 Task: Find connections with filter location Pangkalpinang with filter topic #successwith filter profile language Potuguese with filter current company F5 with filter school Dhanalakshmi Srinivasan Engineering College with filter industry Photography with filter service category Print Design with filter keywords title Makeup Artist
Action: Mouse pressed left at (497, 120)
Screenshot: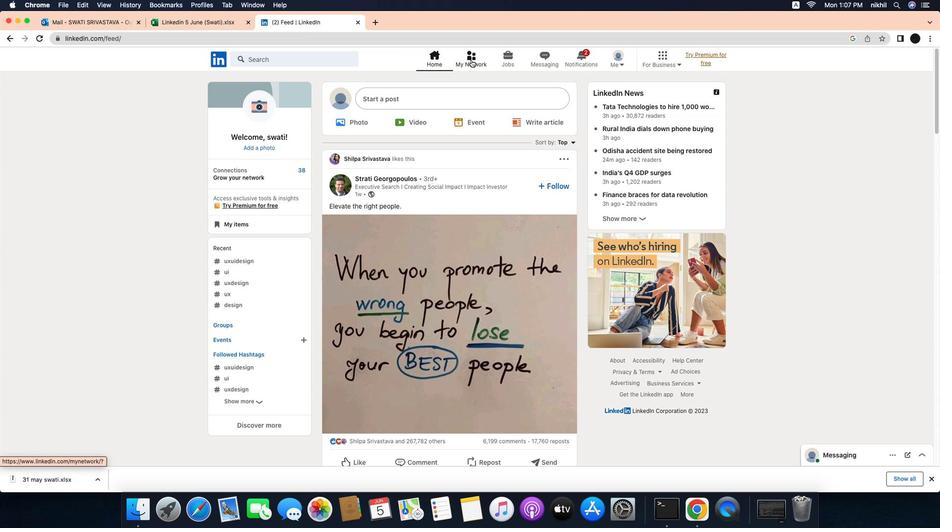 
Action: Mouse moved to (557, 125)
Screenshot: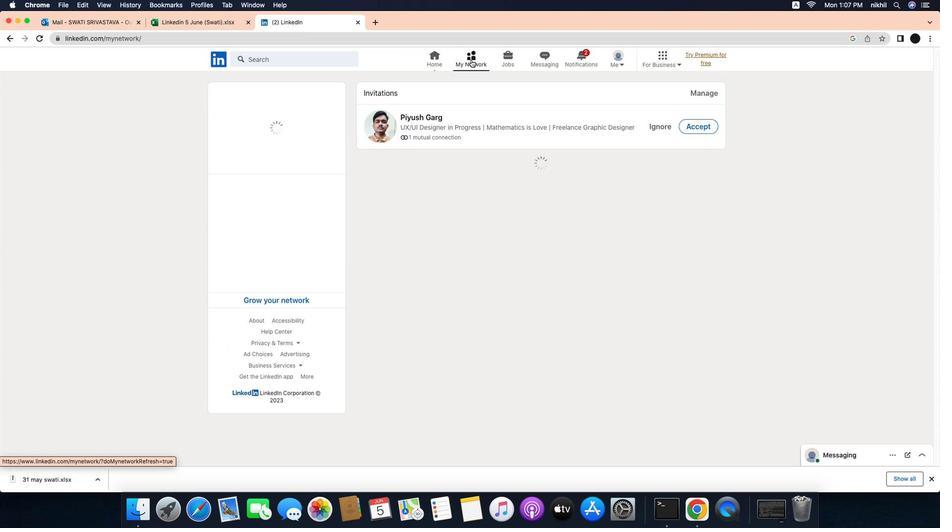 
Action: Mouse pressed left at (557, 125)
Screenshot: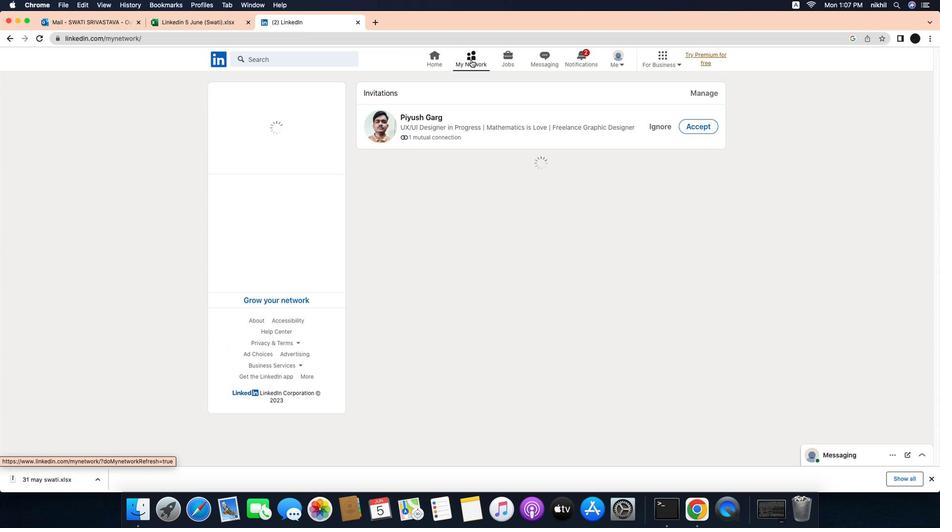 
Action: Mouse moved to (441, 162)
Screenshot: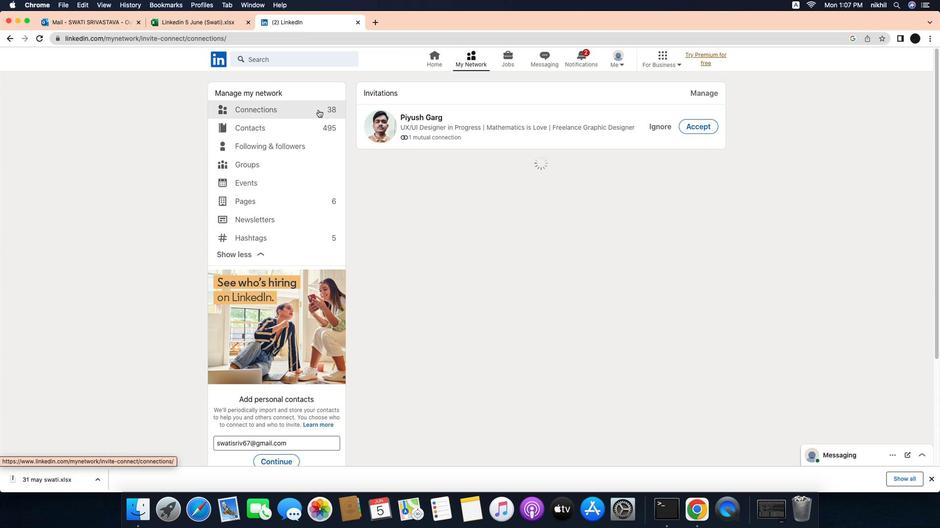 
Action: Mouse pressed left at (441, 162)
Screenshot: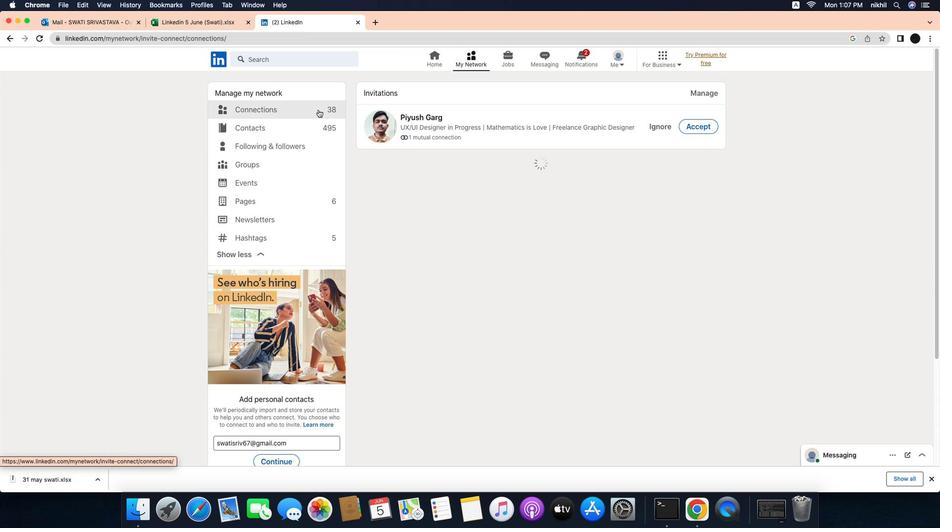 
Action: Mouse moved to (609, 165)
Screenshot: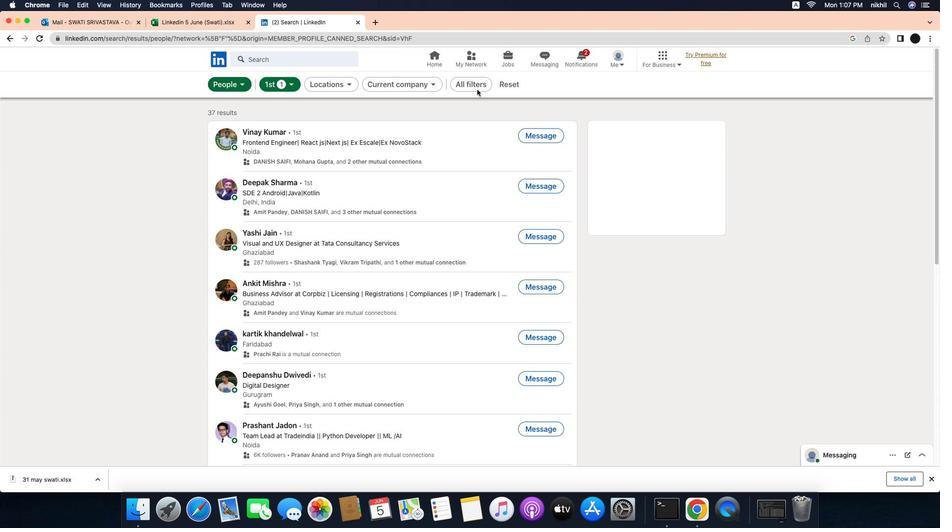 
Action: Mouse pressed left at (609, 165)
Screenshot: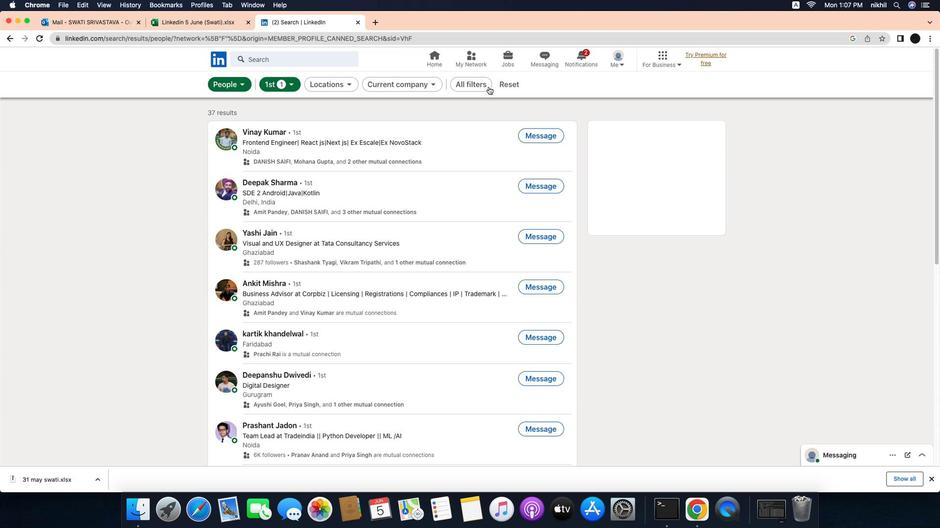 
Action: Mouse moved to (590, 142)
Screenshot: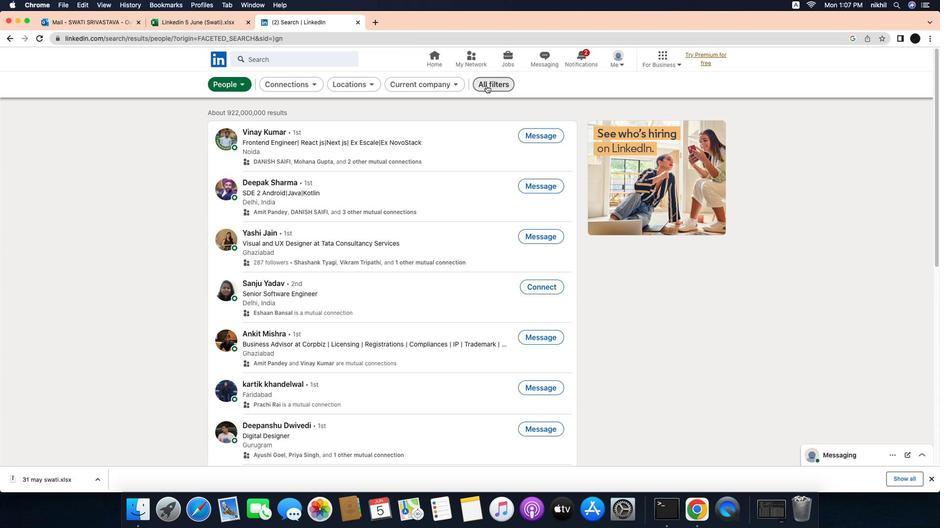 
Action: Mouse pressed left at (590, 142)
Screenshot: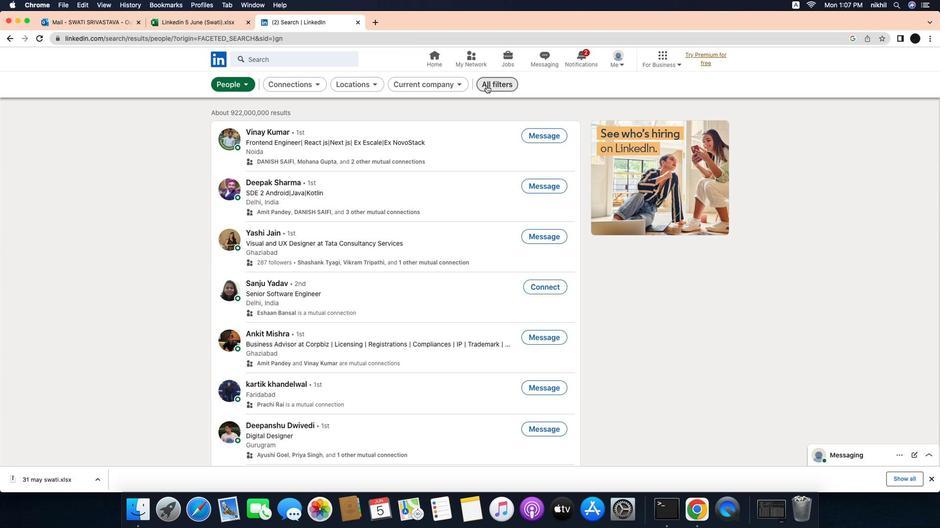 
Action: Mouse moved to (570, 143)
Screenshot: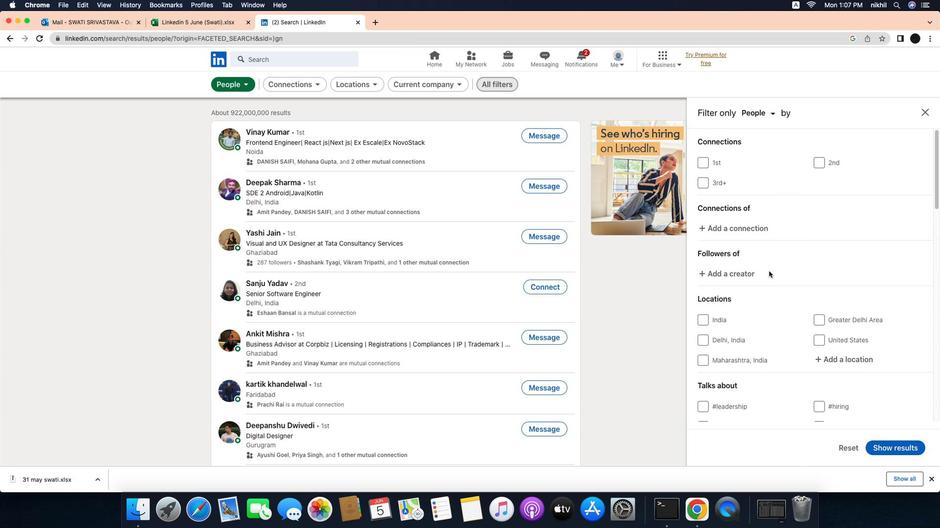 
Action: Mouse pressed left at (570, 143)
Screenshot: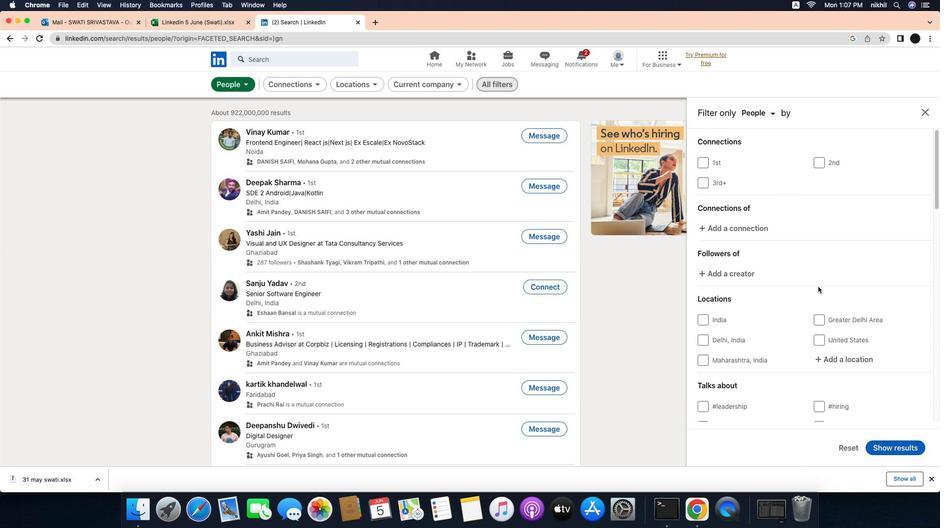 
Action: Mouse moved to (852, 301)
Screenshot: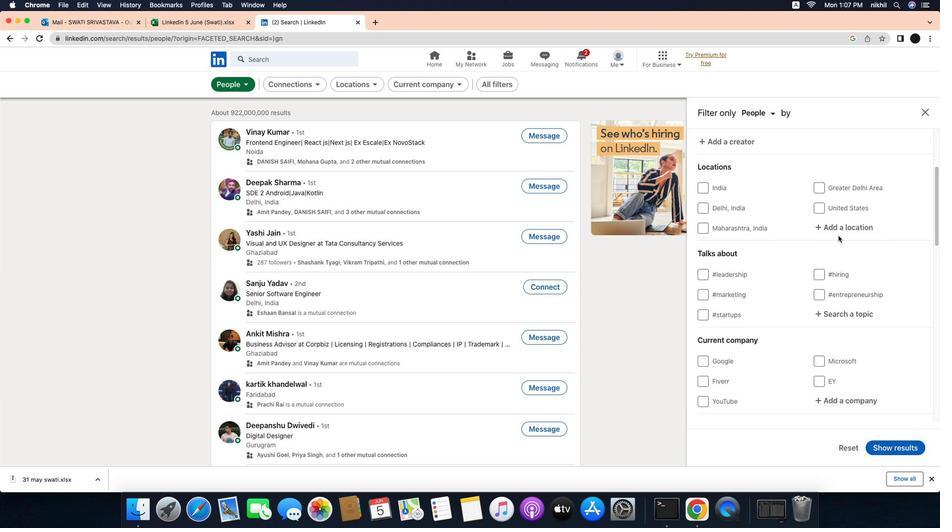 
Action: Mouse scrolled (852, 301) with delta (199, 79)
Screenshot: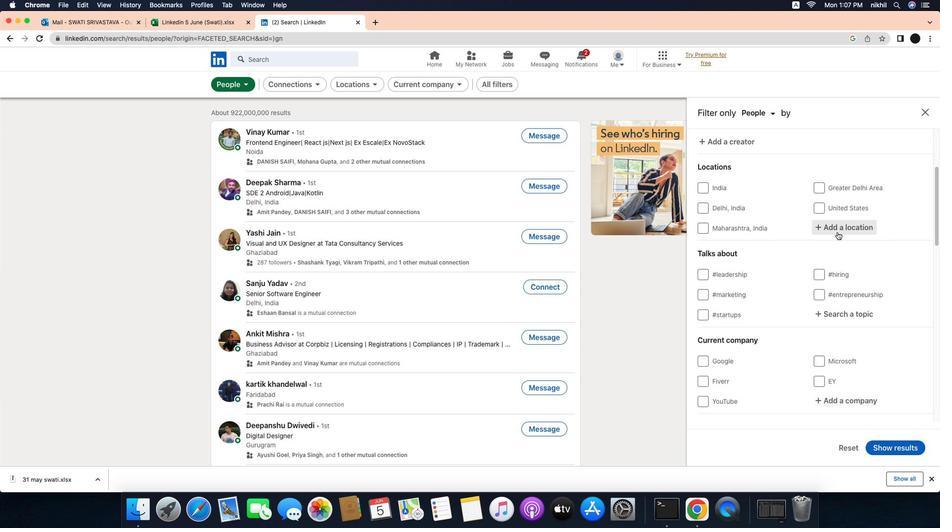 
Action: Mouse scrolled (852, 301) with delta (199, 79)
Screenshot: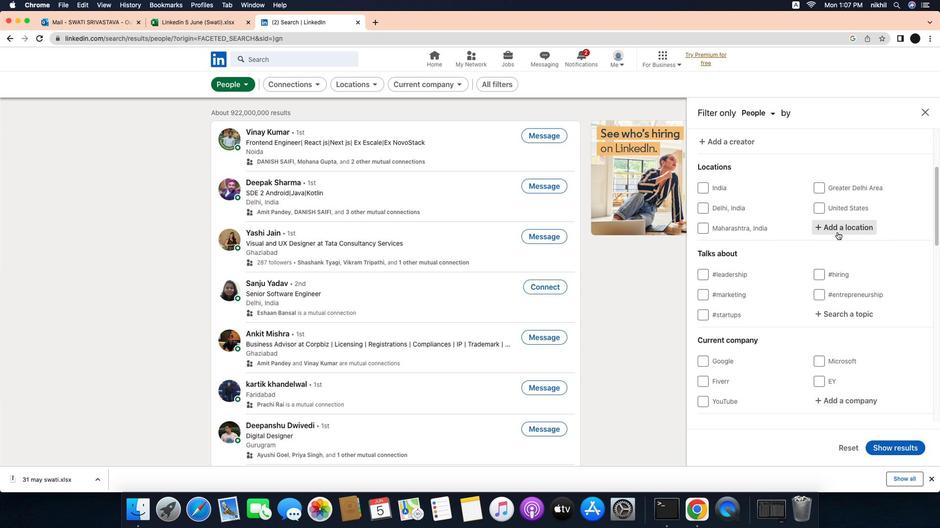 
Action: Mouse scrolled (852, 301) with delta (199, 78)
Screenshot: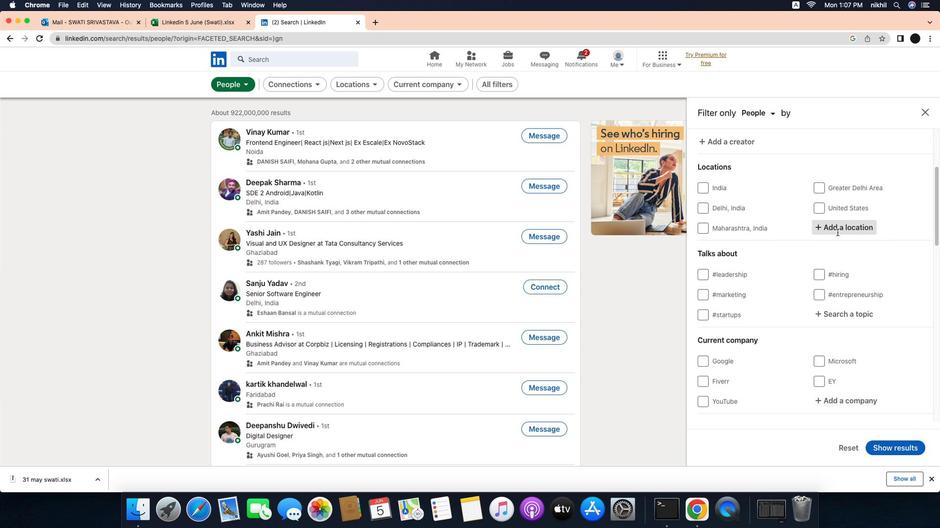 
Action: Mouse scrolled (852, 301) with delta (199, 78)
Screenshot: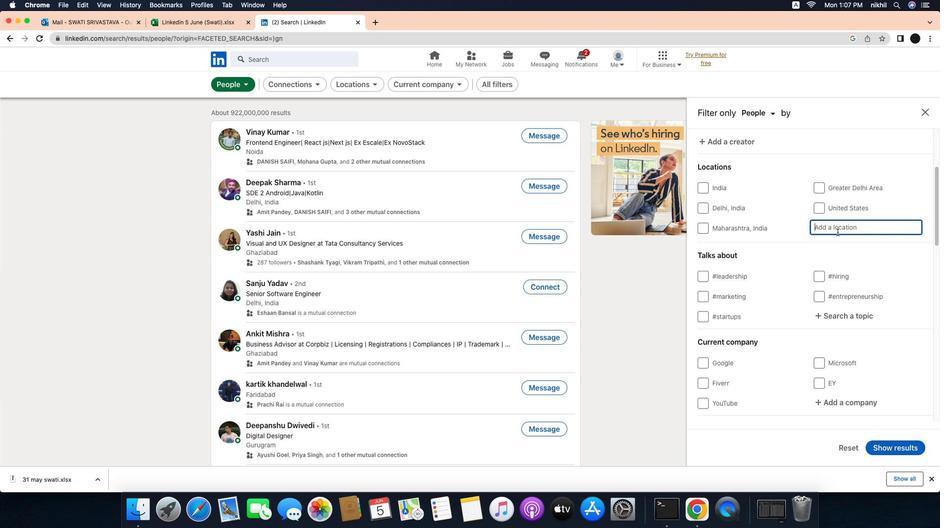 
Action: Mouse moved to (839, 254)
Screenshot: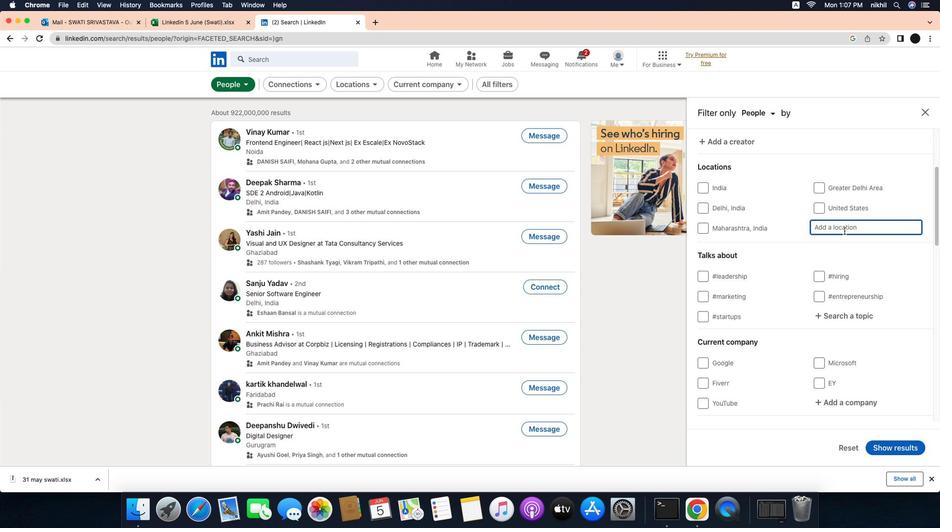 
Action: Mouse pressed left at (839, 254)
Screenshot: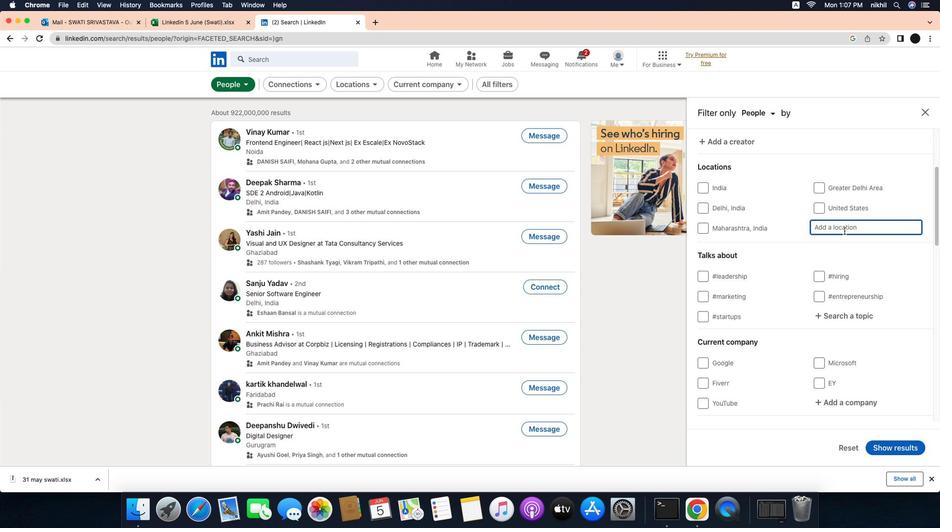 
Action: Mouse moved to (844, 252)
Screenshot: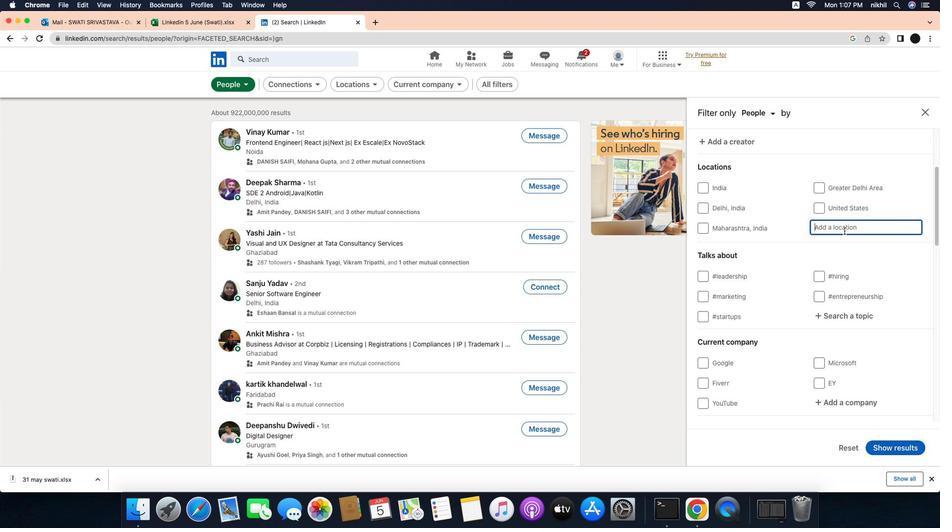 
Action: Mouse pressed left at (844, 252)
Screenshot: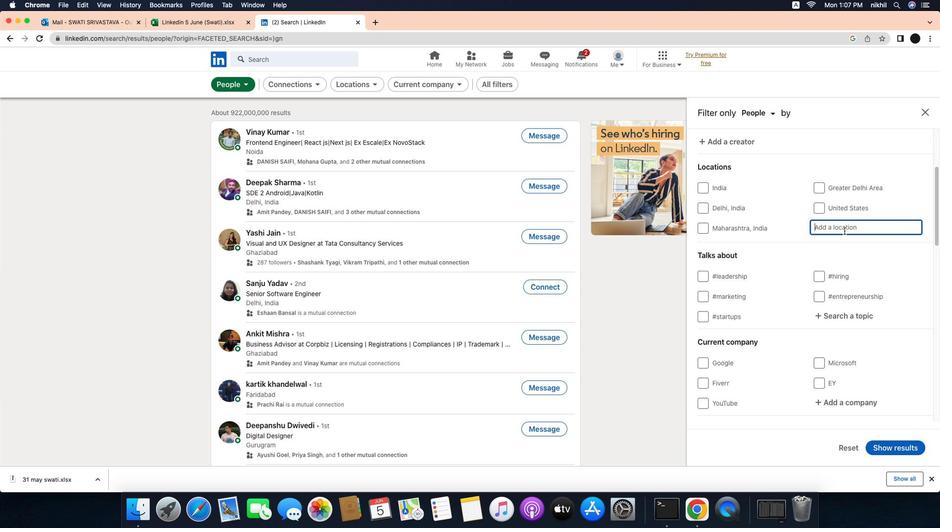 
Action: Key pressed Key.caps_lock'P'Key.caps_lock'a''n''g''k''a''l''p''i''n''a''n''g'Key.enter
Screenshot: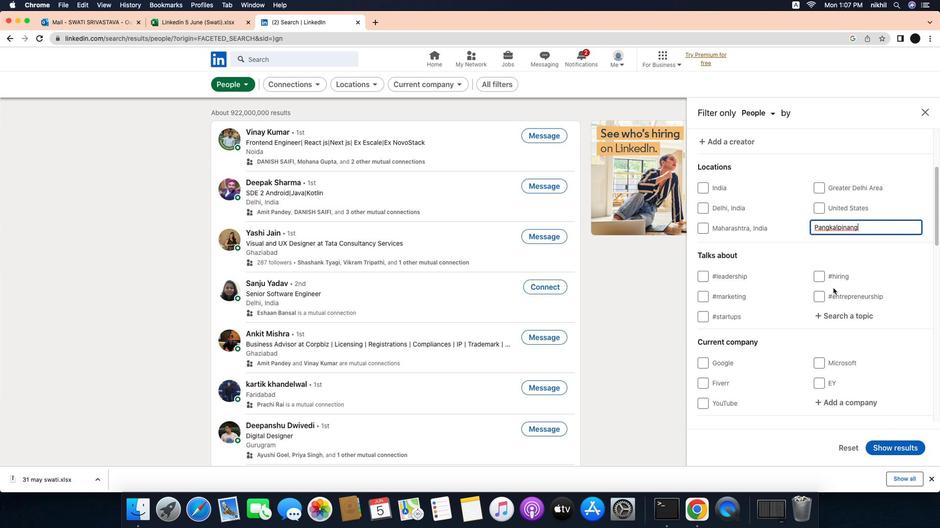 
Action: Mouse moved to (835, 296)
Screenshot: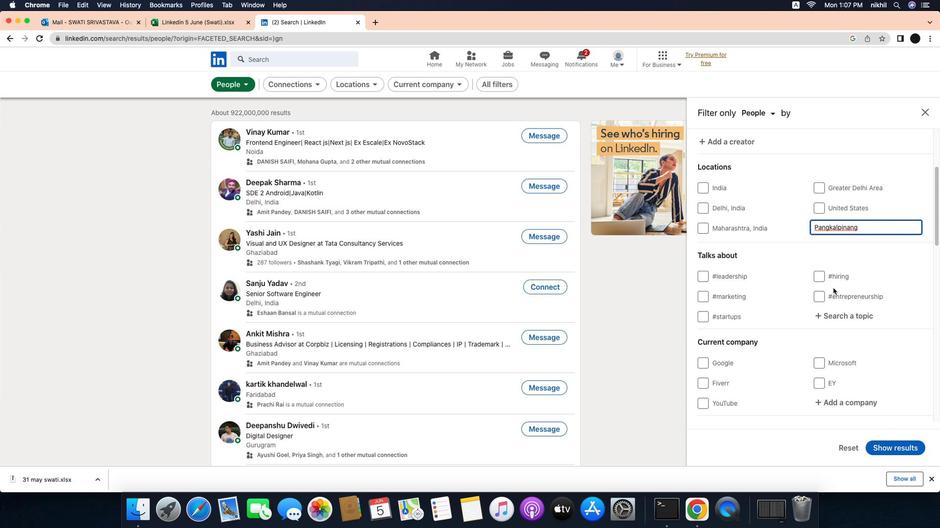 
Action: Mouse scrolled (835, 296) with delta (199, 79)
Screenshot: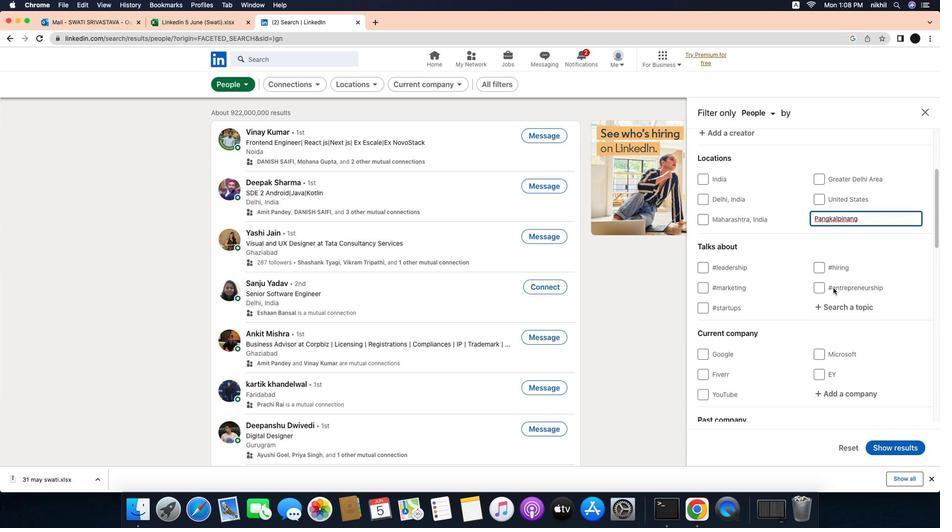 
Action: Mouse scrolled (835, 296) with delta (199, 79)
Screenshot: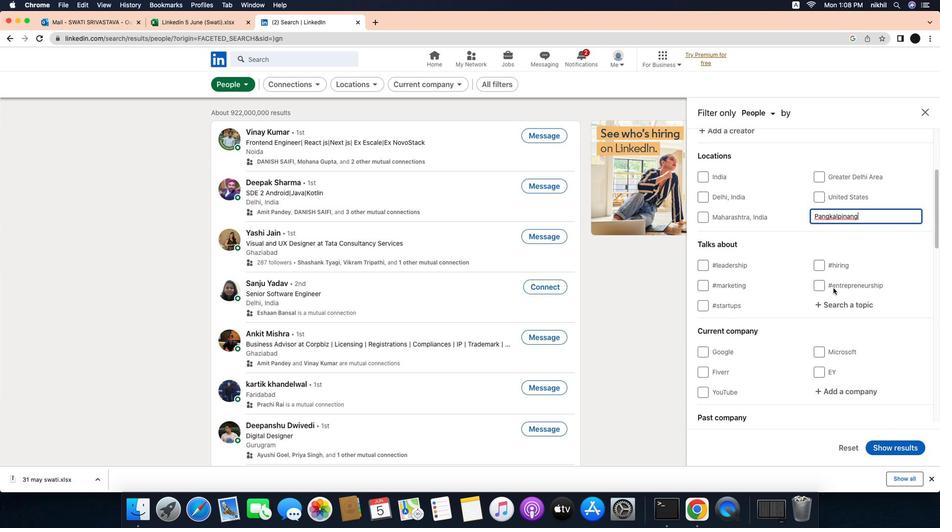 
Action: Mouse scrolled (835, 296) with delta (199, 79)
Screenshot: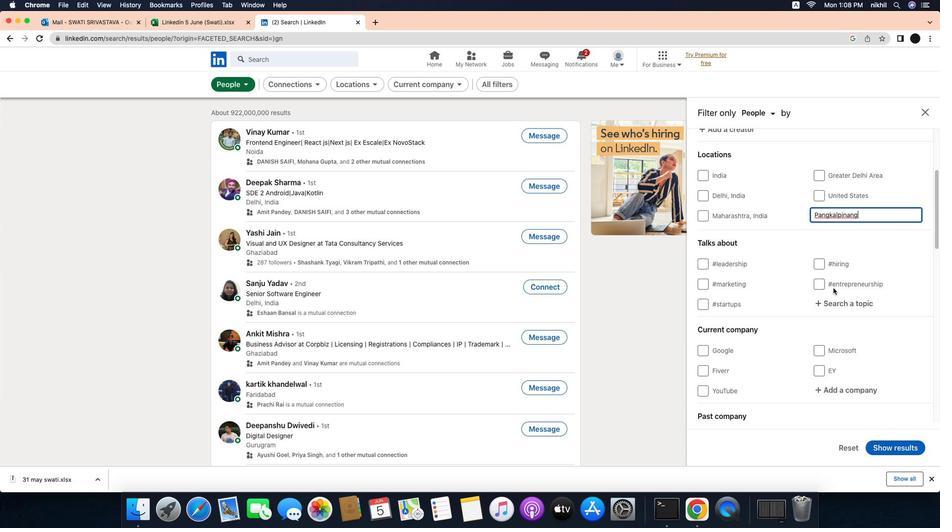 
Action: Mouse scrolled (835, 296) with delta (199, 79)
Screenshot: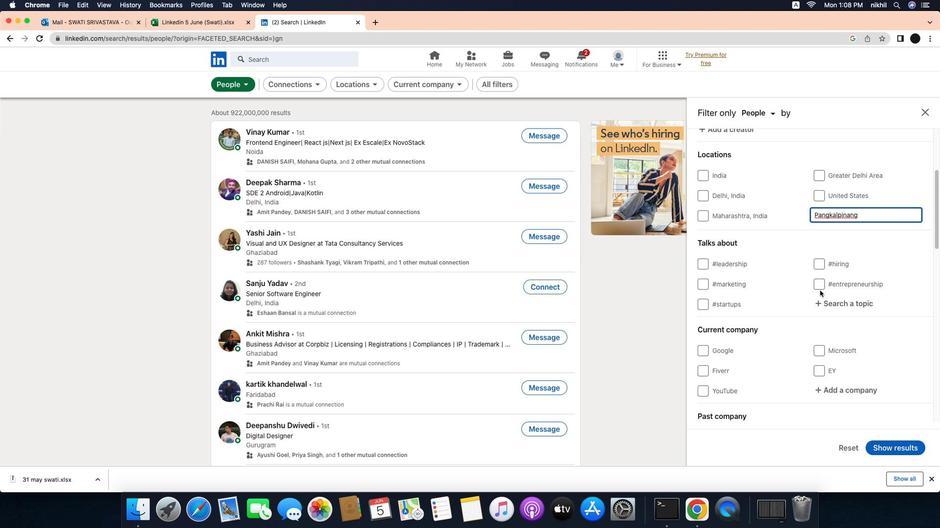
Action: Mouse scrolled (835, 296) with delta (199, 79)
Screenshot: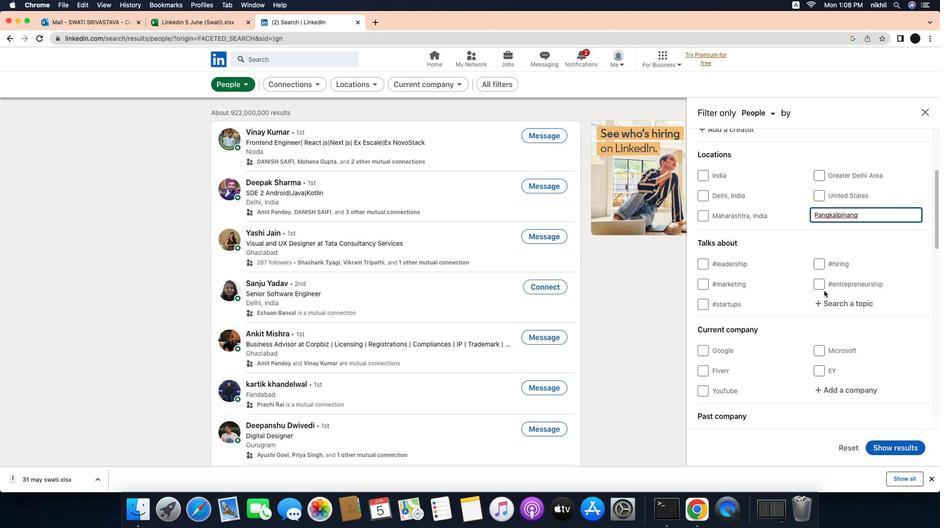 
Action: Mouse scrolled (835, 296) with delta (199, 79)
Screenshot: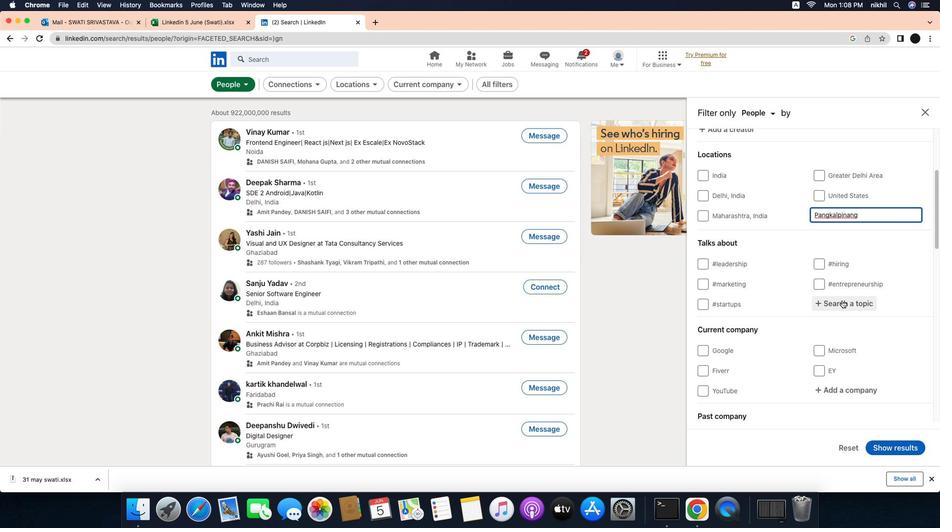 
Action: Mouse moved to (843, 307)
Screenshot: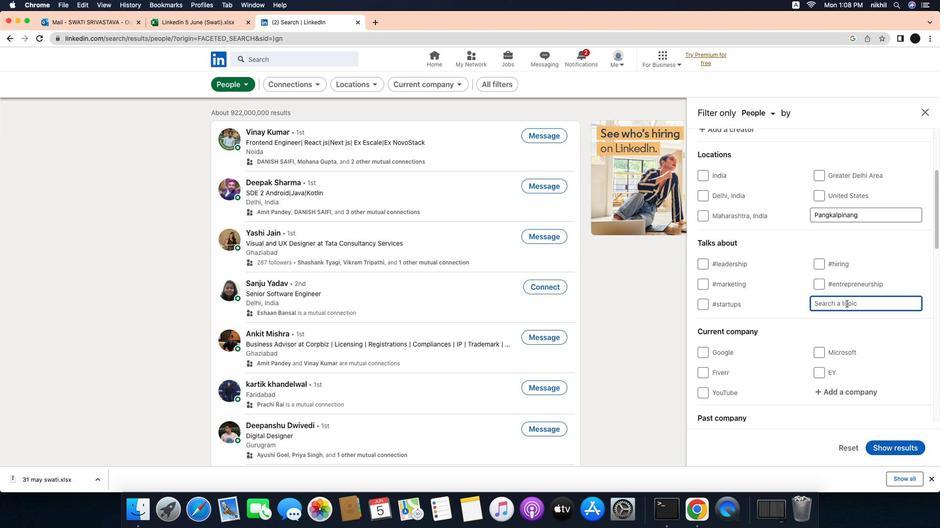 
Action: Mouse pressed left at (843, 307)
Screenshot: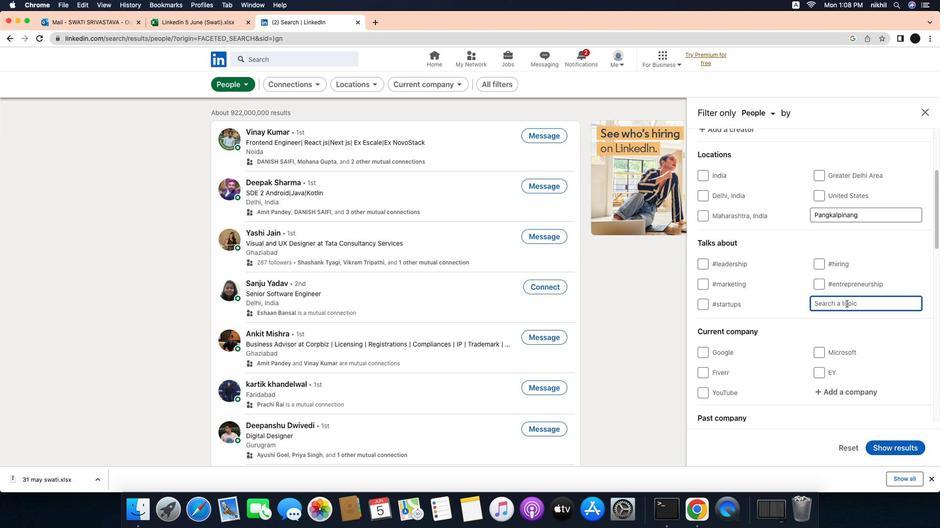 
Action: Mouse moved to (846, 307)
Screenshot: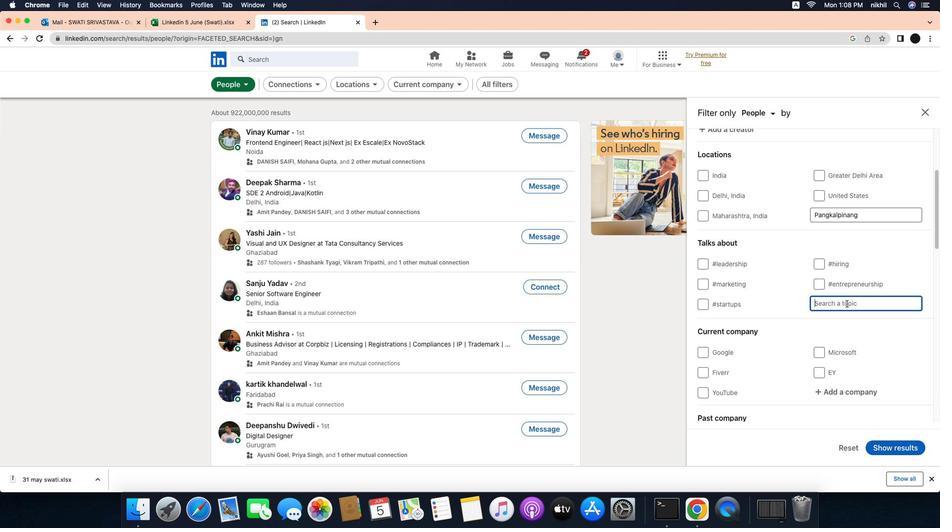 
Action: Key pressed 's''u''c''c''e''s''s'
Screenshot: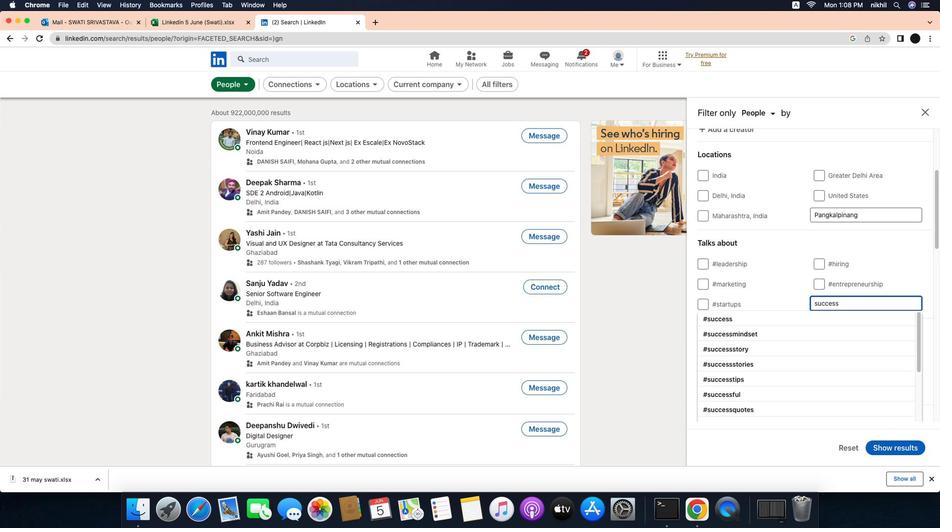 
Action: Mouse moved to (831, 319)
Screenshot: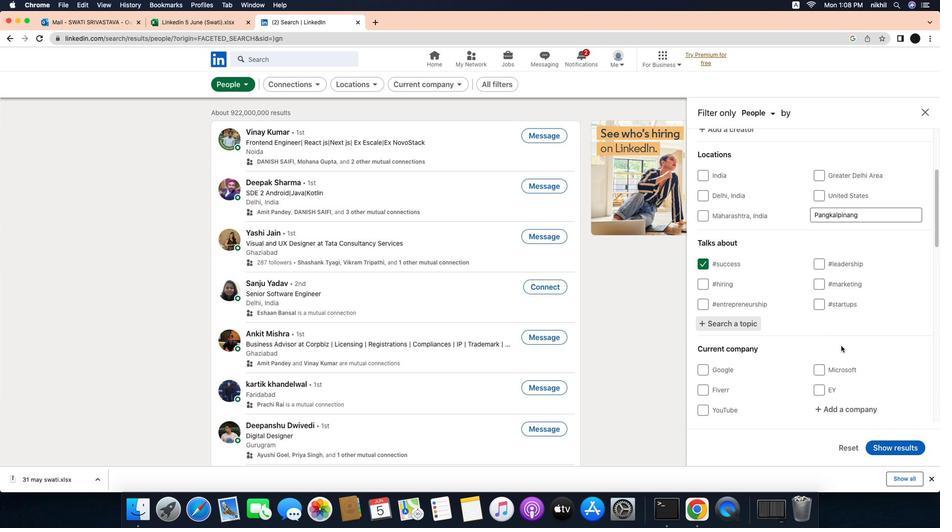 
Action: Mouse pressed left at (831, 319)
Screenshot: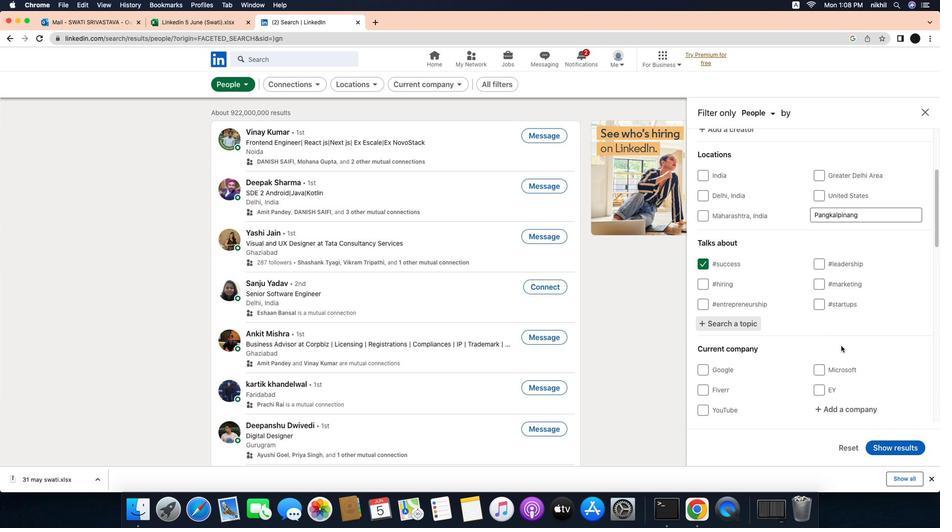 
Action: Mouse moved to (842, 338)
Screenshot: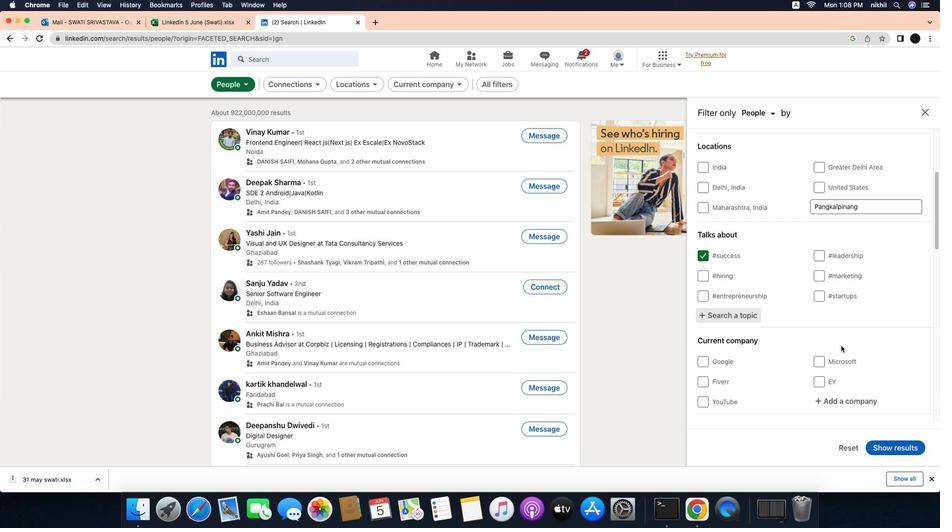 
Action: Mouse scrolled (842, 338) with delta (199, 79)
Screenshot: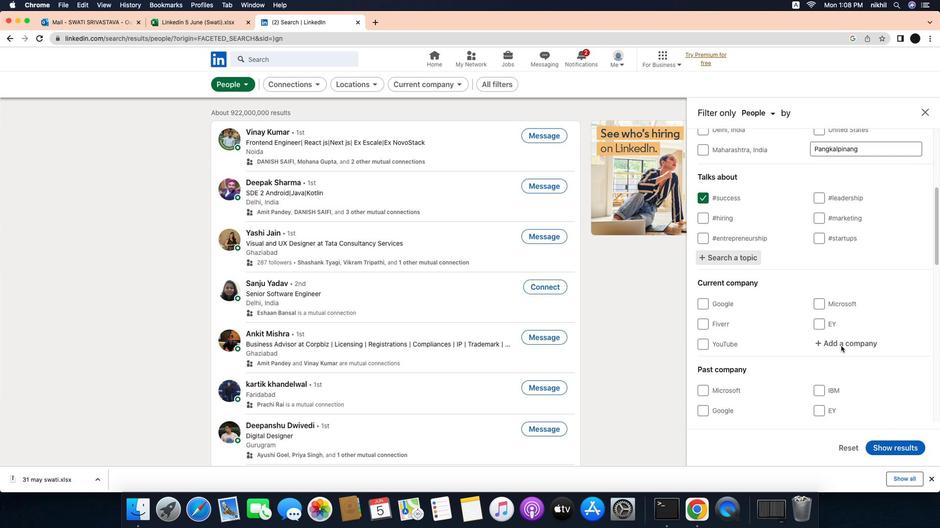 
Action: Mouse scrolled (842, 338) with delta (199, 79)
Screenshot: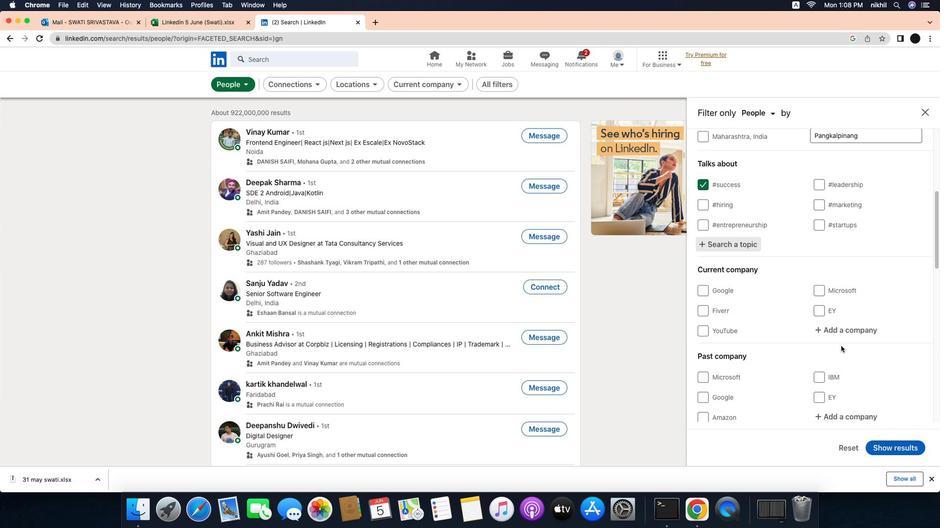 
Action: Mouse scrolled (842, 338) with delta (199, 79)
Screenshot: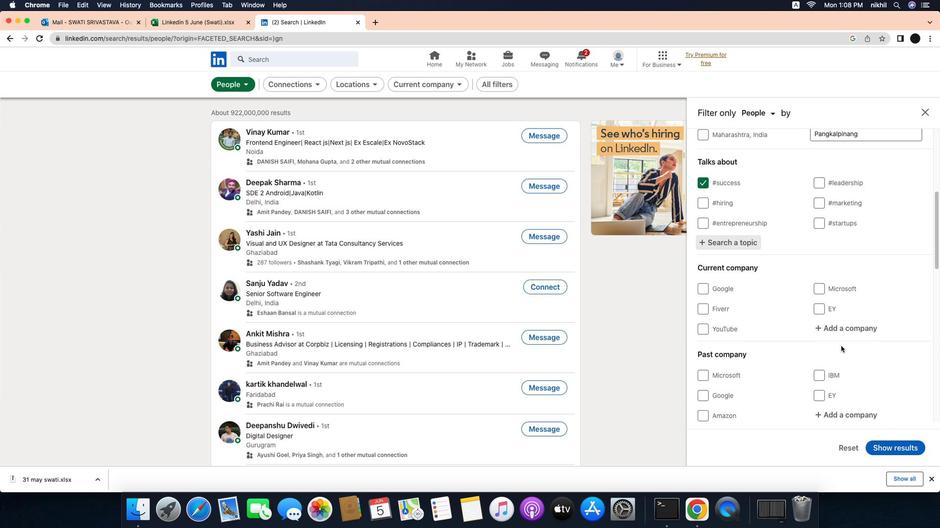 
Action: Mouse scrolled (842, 338) with delta (199, 79)
Screenshot: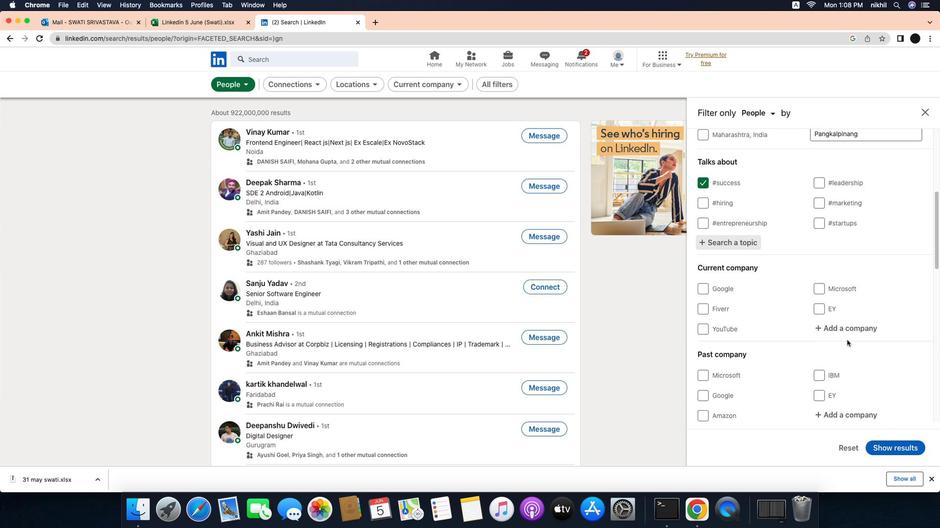 
Action: Mouse scrolled (842, 338) with delta (199, 79)
Screenshot: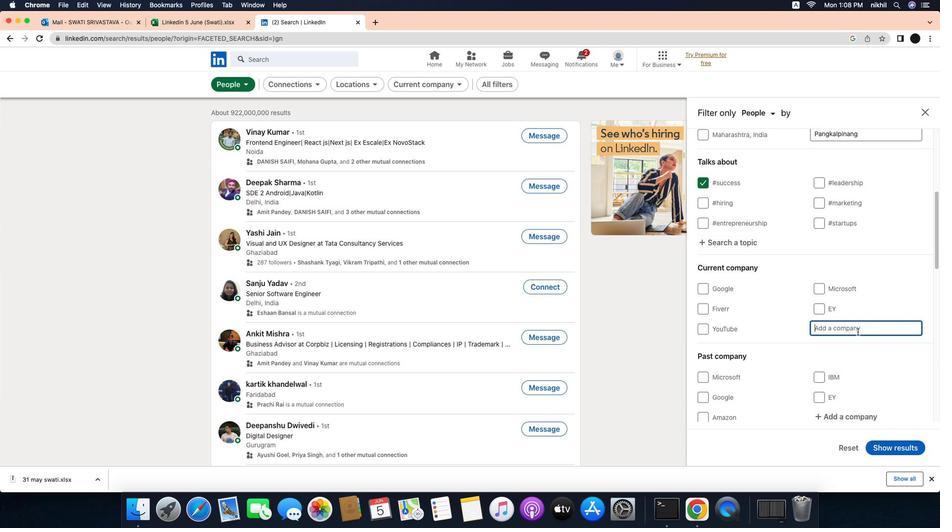 
Action: Mouse scrolled (842, 338) with delta (199, 79)
Screenshot: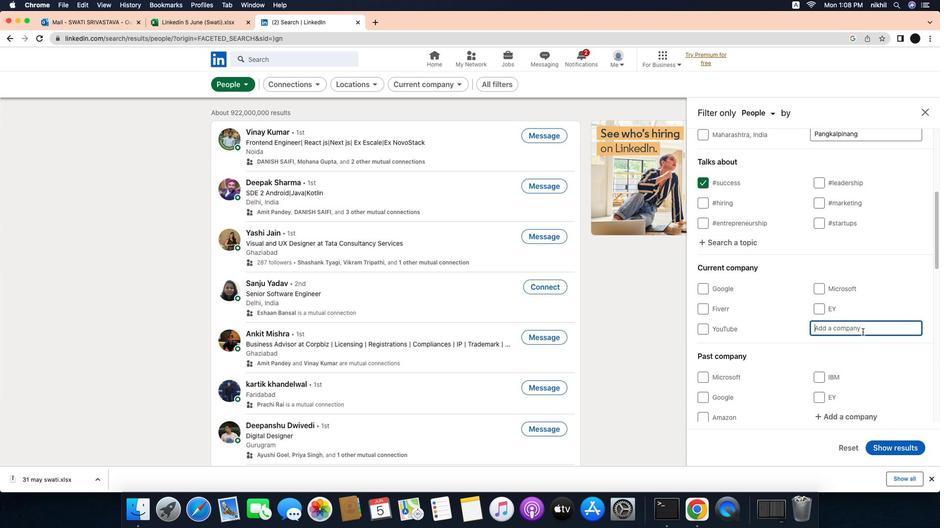 
Action: Mouse scrolled (842, 338) with delta (199, 79)
Screenshot: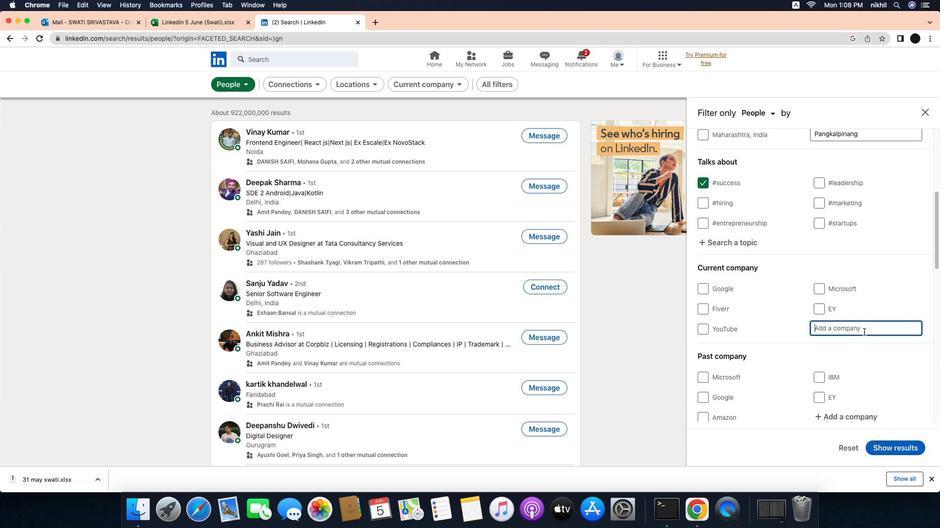 
Action: Mouse moved to (850, 328)
Screenshot: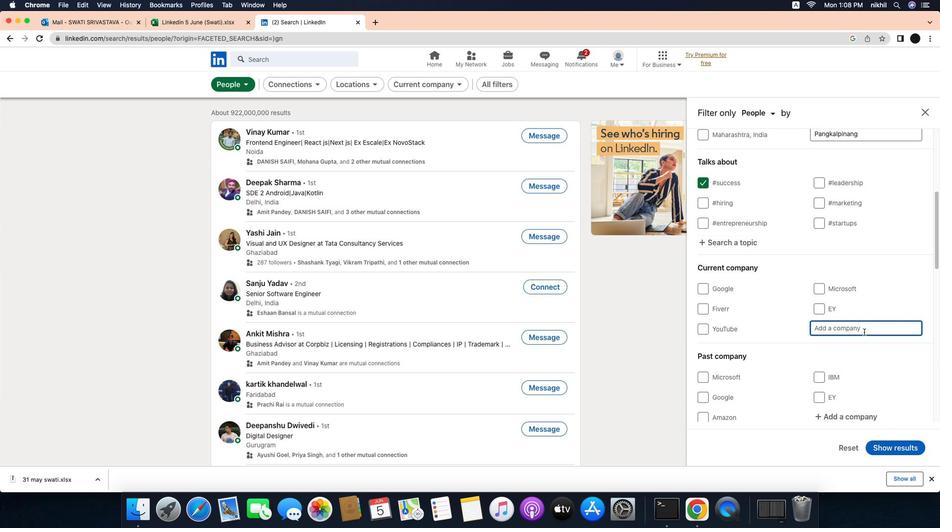 
Action: Mouse pressed left at (850, 328)
Screenshot: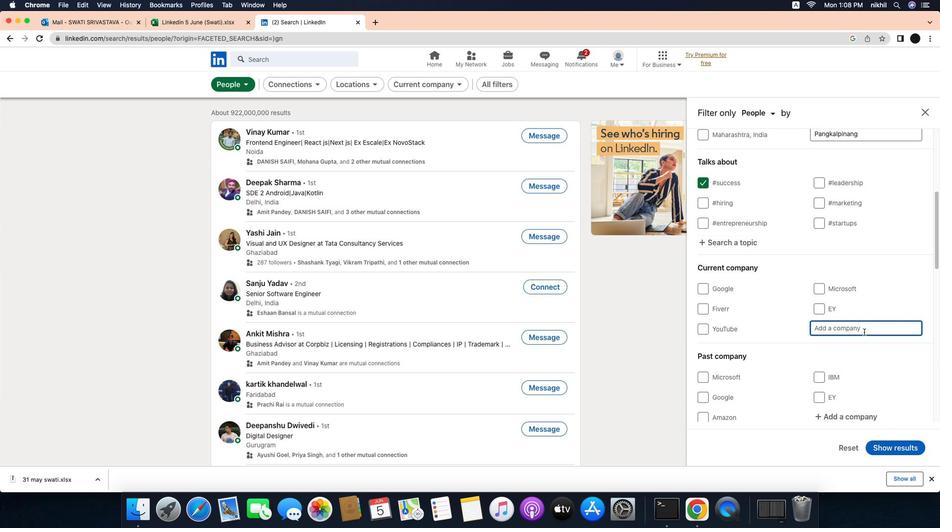 
Action: Mouse moved to (859, 328)
Screenshot: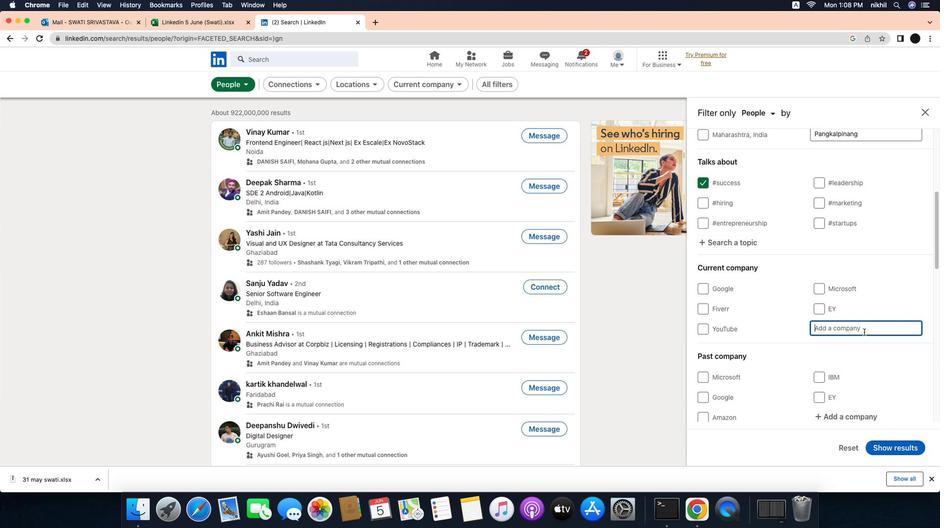 
Action: Mouse pressed left at (859, 328)
Screenshot: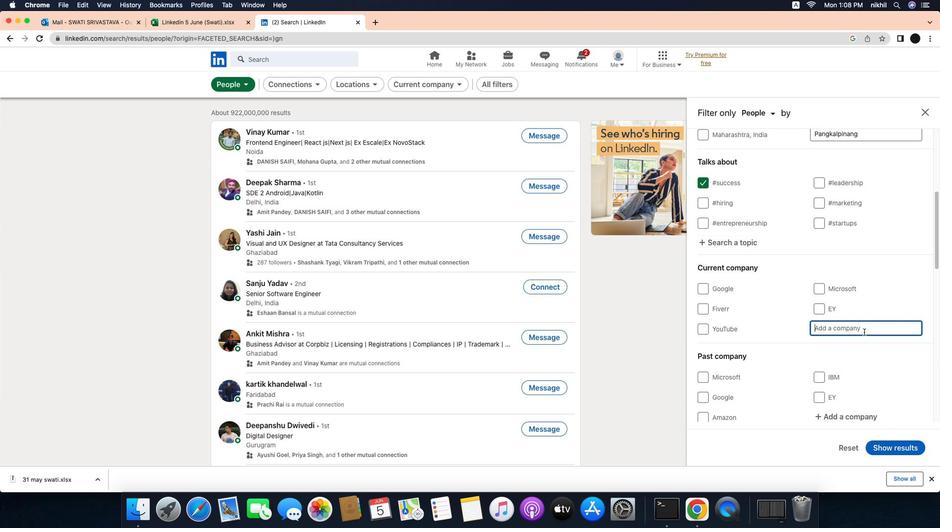 
Action: Mouse moved to (859, 328)
Screenshot: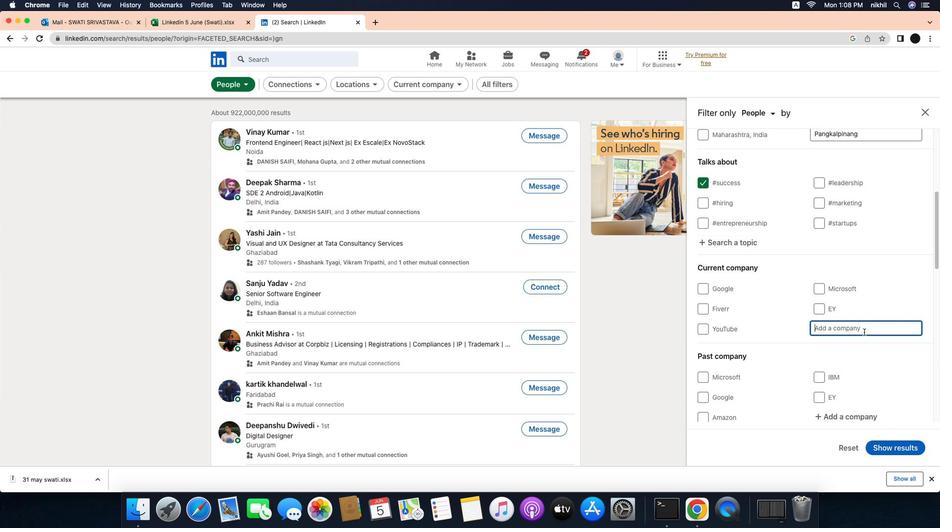 
Action: Key pressed Key.caps_lock'F''5'
Screenshot: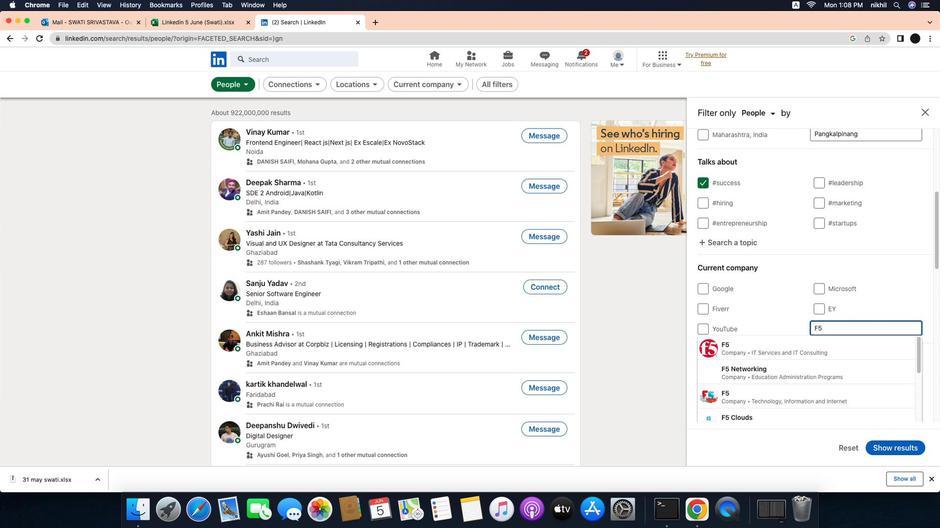 
Action: Mouse moved to (850, 338)
Screenshot: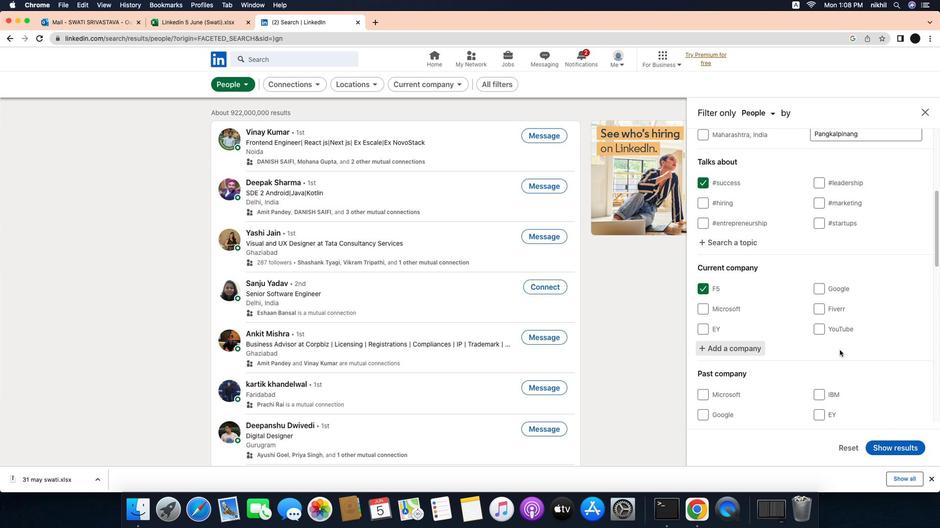 
Action: Mouse pressed left at (850, 338)
Screenshot: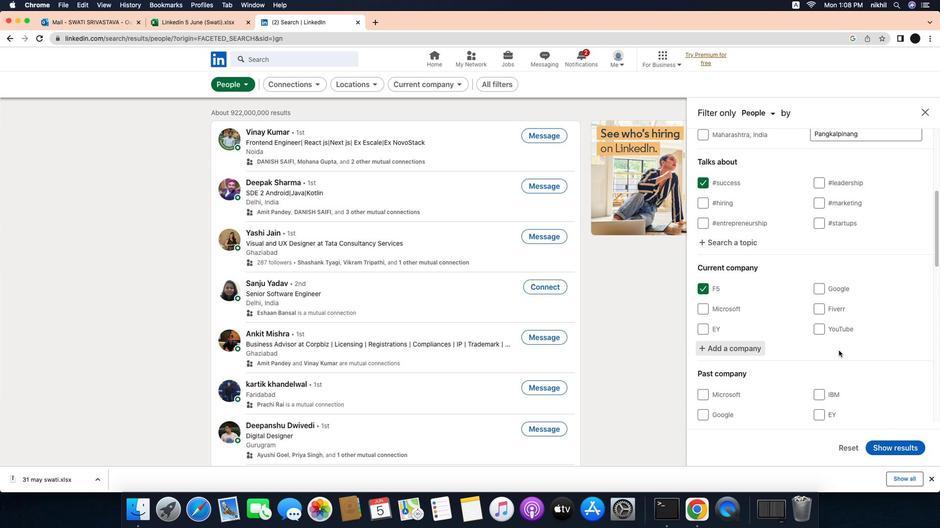 
Action: Mouse moved to (840, 342)
Screenshot: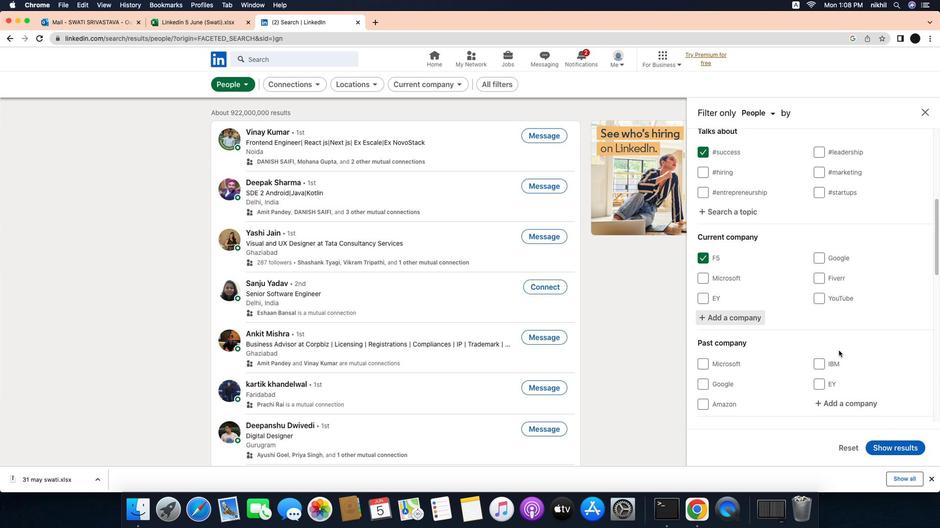 
Action: Mouse scrolled (840, 342) with delta (199, 79)
Screenshot: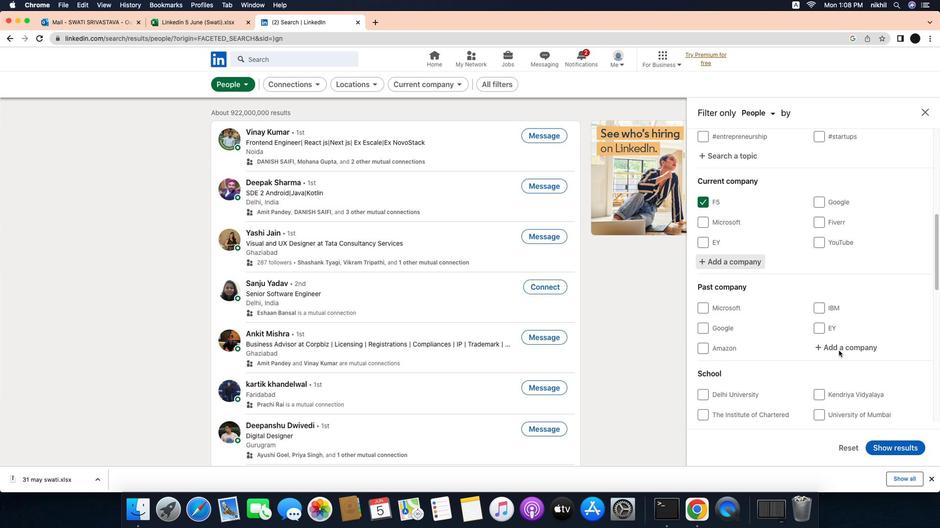 
Action: Mouse scrolled (840, 342) with delta (199, 79)
Screenshot: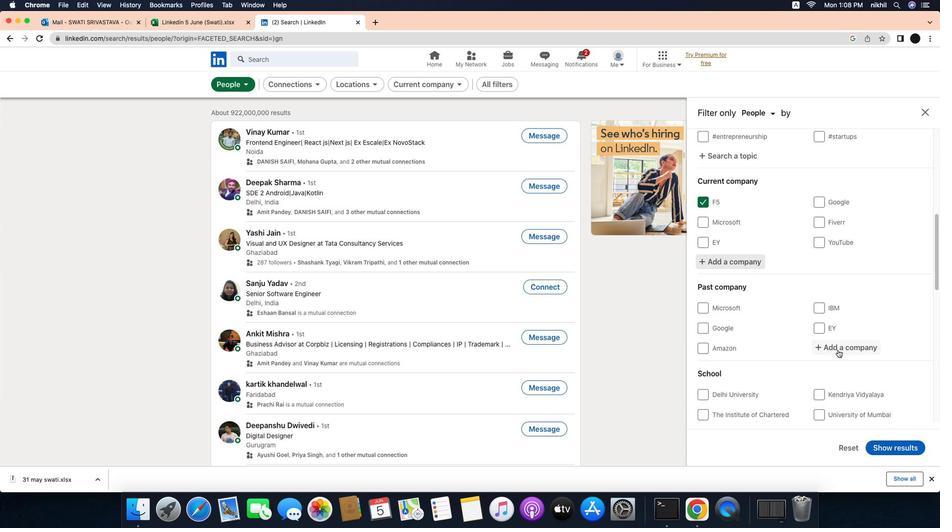 
Action: Mouse scrolled (840, 342) with delta (199, 79)
Screenshot: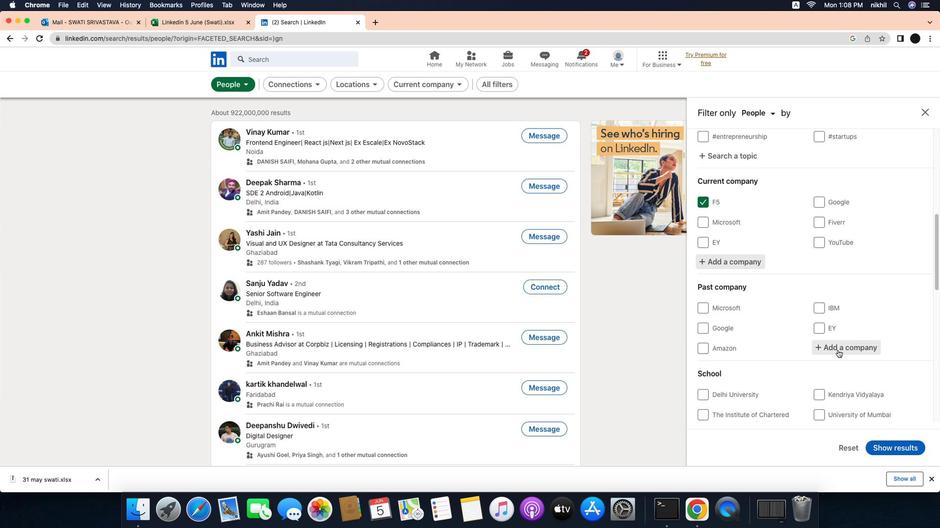 
Action: Mouse scrolled (840, 342) with delta (199, 79)
Screenshot: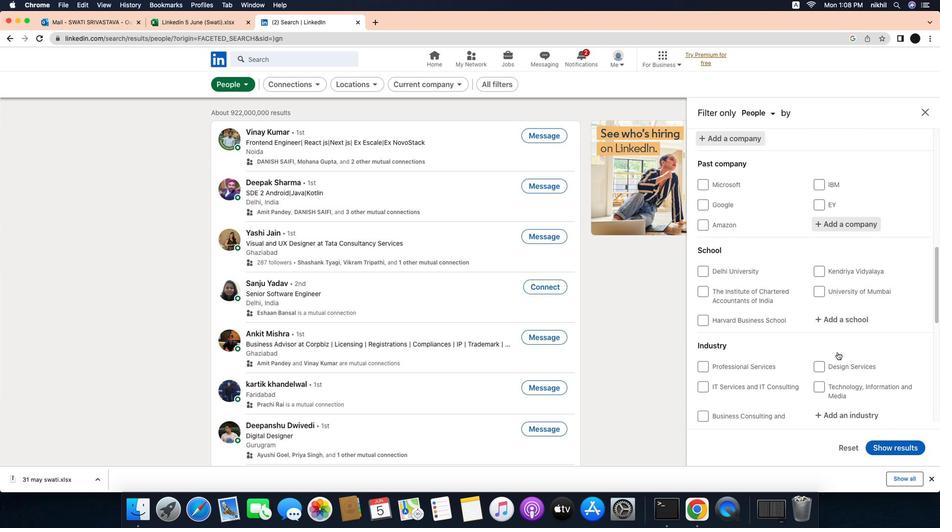 
Action: Mouse scrolled (840, 342) with delta (199, 79)
Screenshot: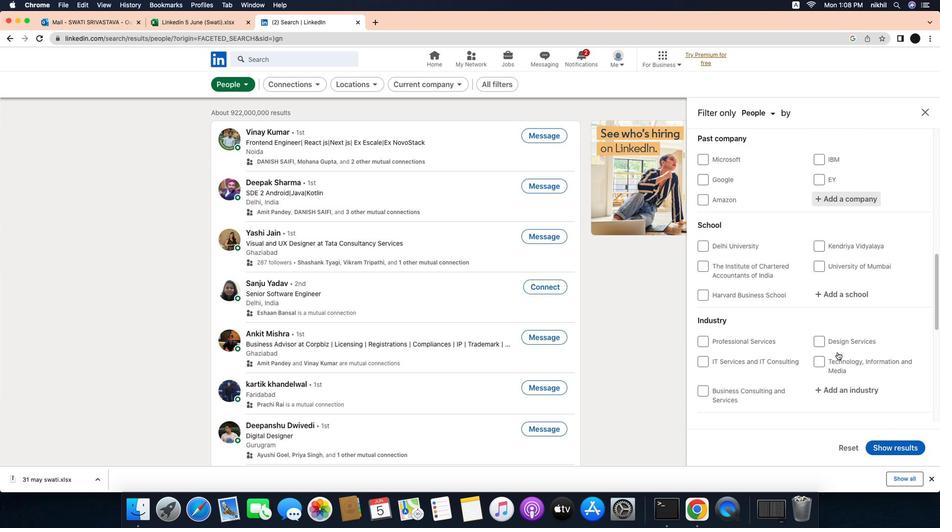 
Action: Mouse scrolled (840, 342) with delta (199, 78)
Screenshot: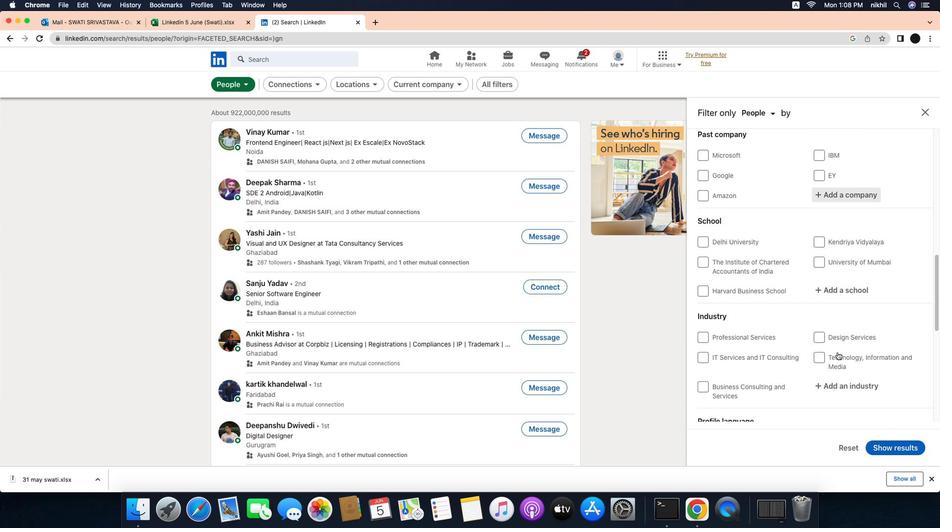 
Action: Mouse moved to (839, 344)
Screenshot: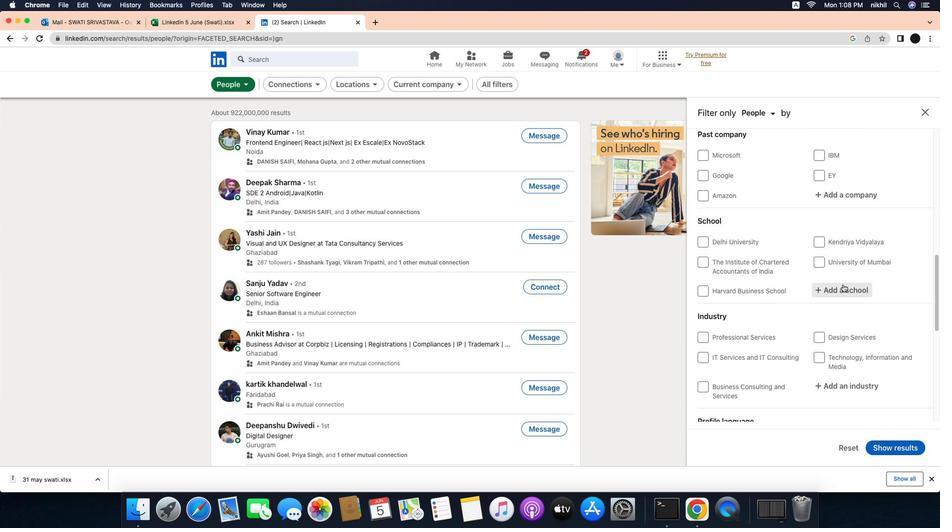 
Action: Mouse scrolled (839, 344) with delta (199, 79)
Screenshot: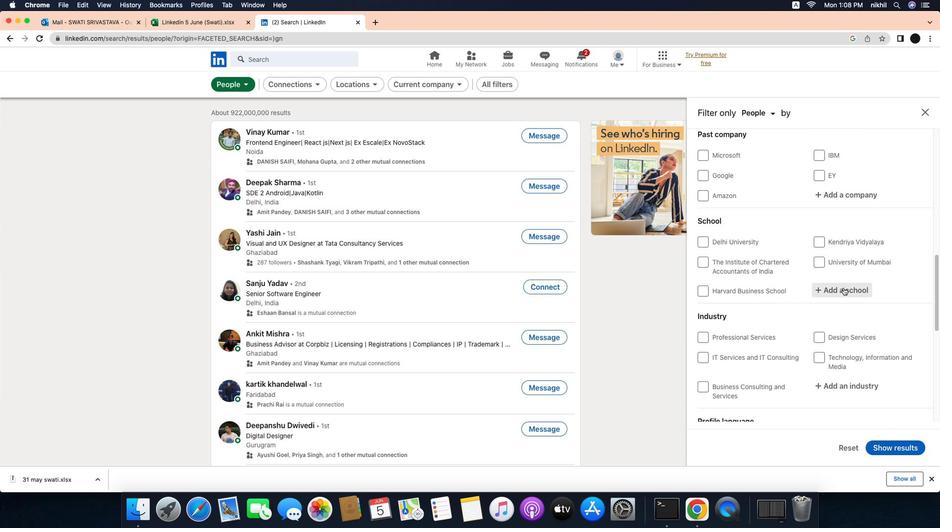 
Action: Mouse scrolled (839, 344) with delta (199, 79)
Screenshot: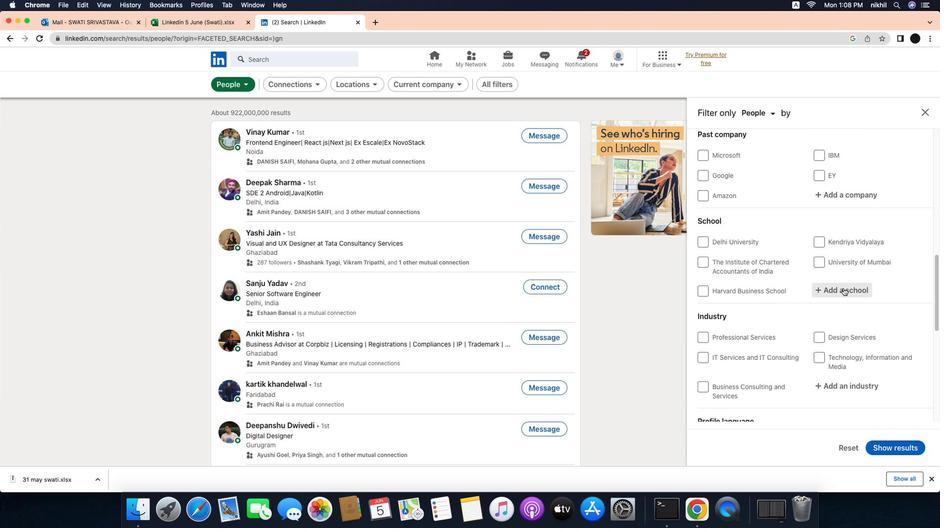 
Action: Mouse scrolled (839, 344) with delta (199, 78)
Screenshot: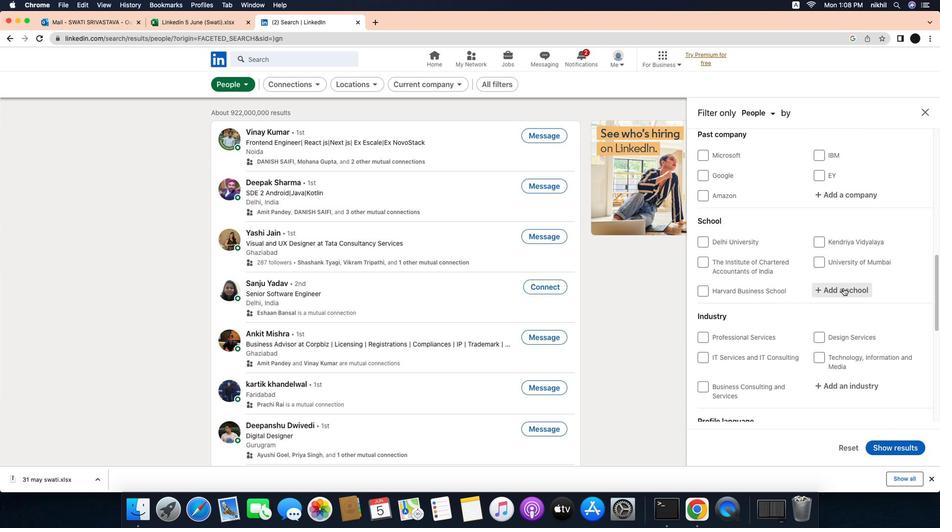 
Action: Mouse scrolled (839, 344) with delta (199, 78)
Screenshot: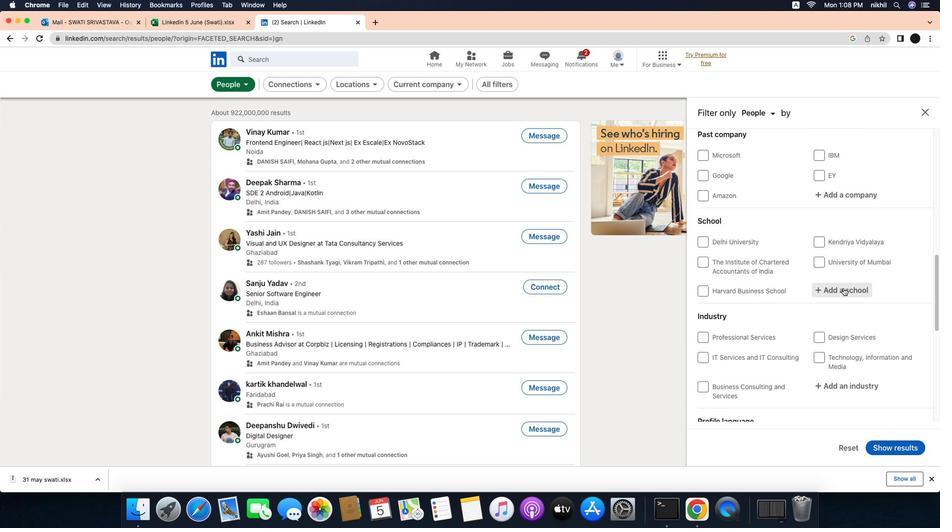 
Action: Mouse moved to (844, 295)
Screenshot: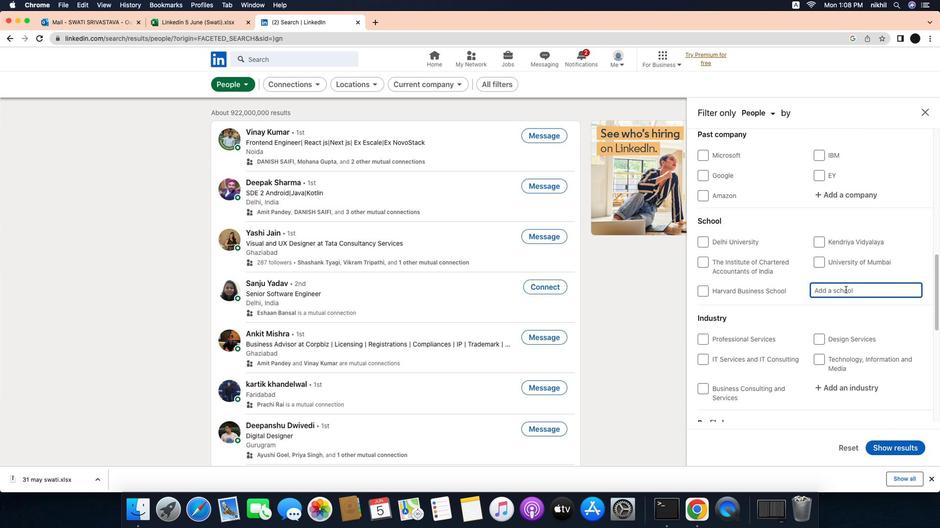 
Action: Mouse pressed left at (844, 295)
Screenshot: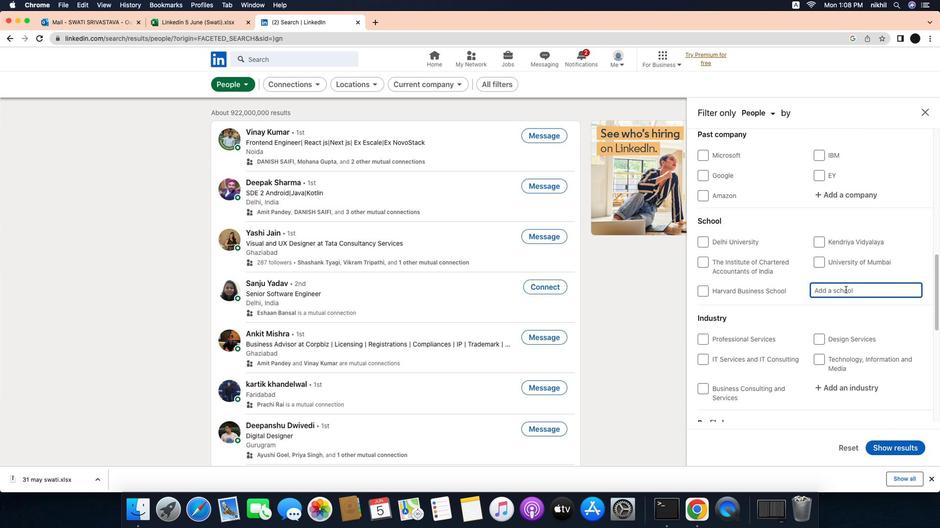 
Action: Mouse moved to (844, 295)
Screenshot: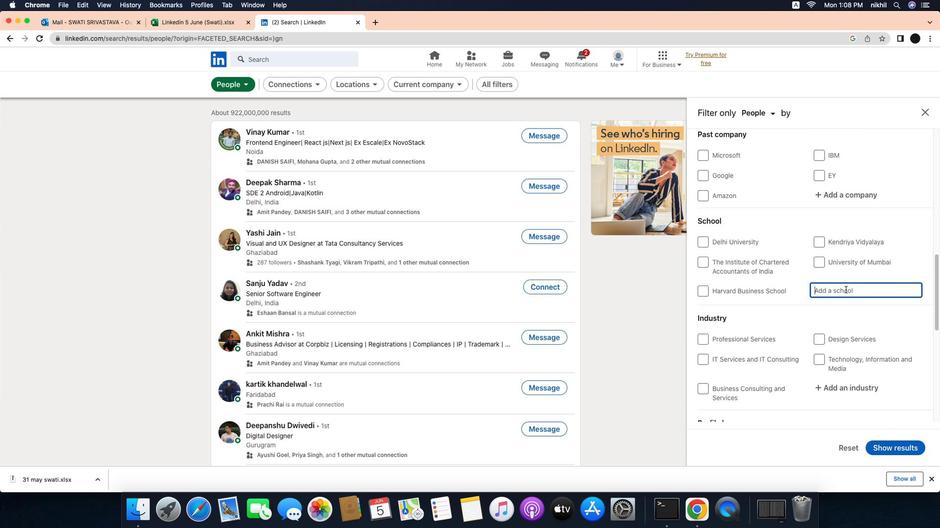 
Action: Mouse pressed left at (844, 295)
Screenshot: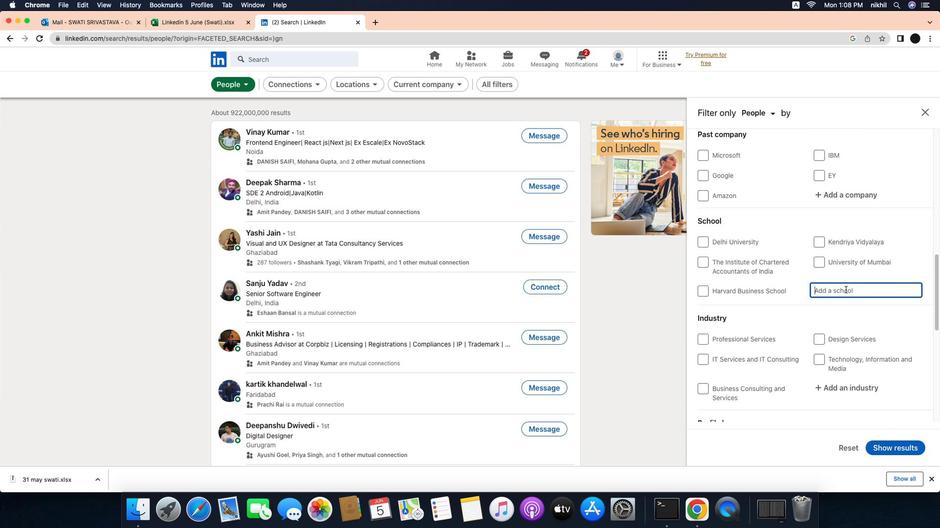 
Action: Mouse moved to (845, 296)
Screenshot: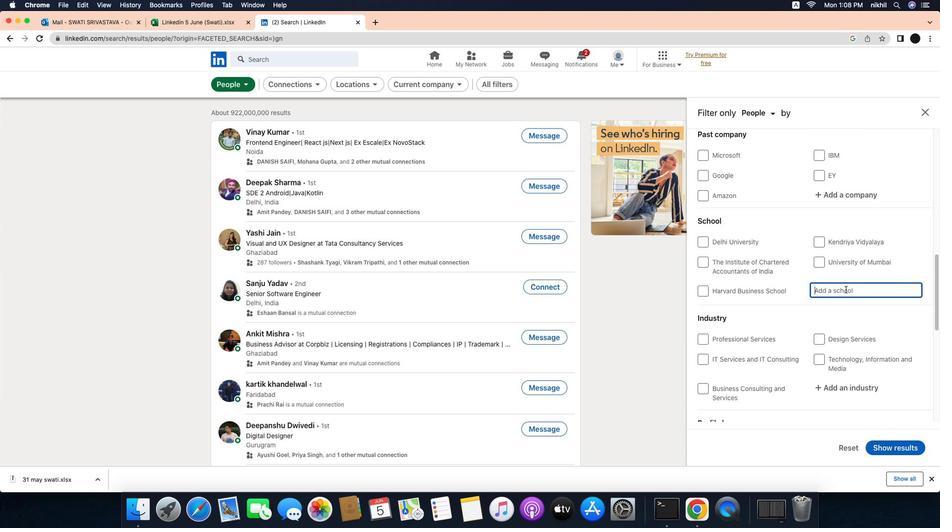 
Action: Key pressed Key.caps_lockKey.caps_lock'D'Key.caps_lock'h''a''n''a''l''a''k''s''h''m''i'Key.spaceKey.caps_lock'S'Key.caps_lock'r''i''n''i''v''a''s''a''n'Key.spaceKey.caps_lock'E'Key.caps_lock'n''g''i''n''e''e''r''i''n''g'Key.spaceKey.caps_lock'C'Key.caps_lock'o''l''l''e''g''e'
Screenshot: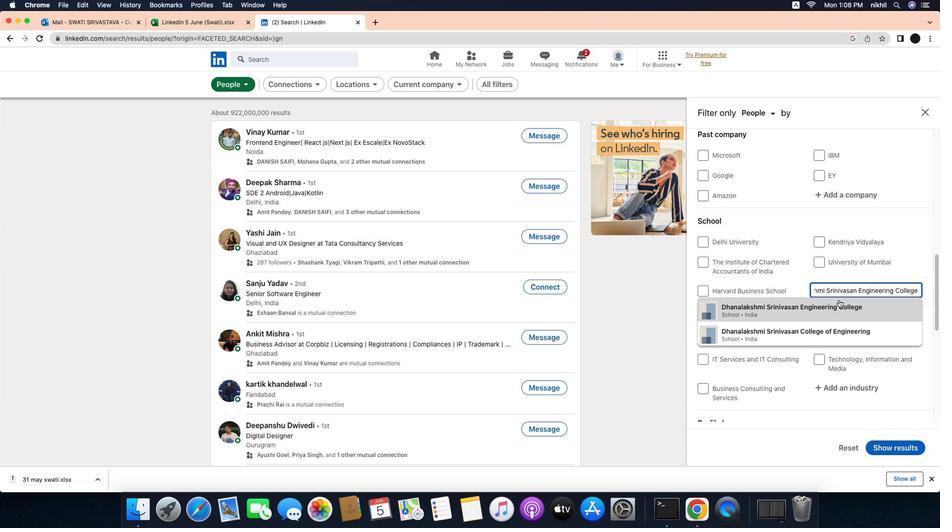 
Action: Mouse moved to (836, 308)
Screenshot: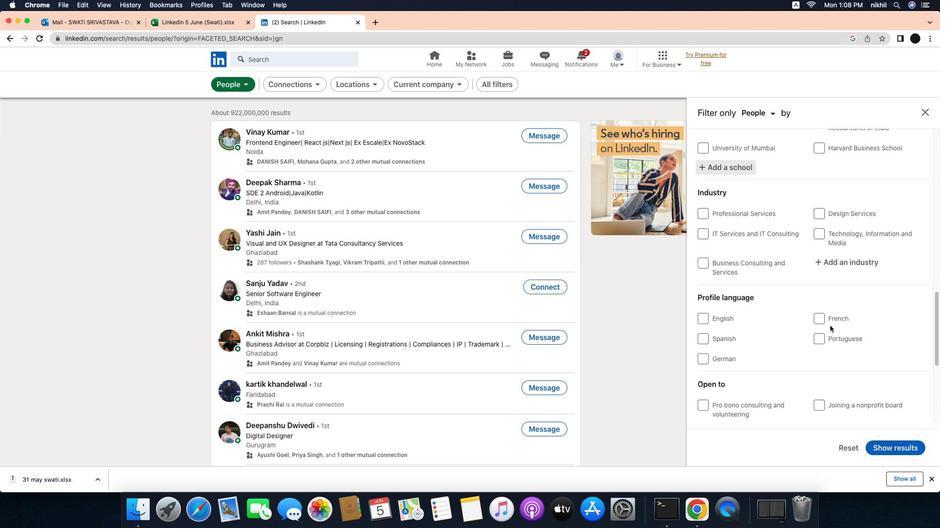 
Action: Mouse pressed left at (836, 308)
Screenshot: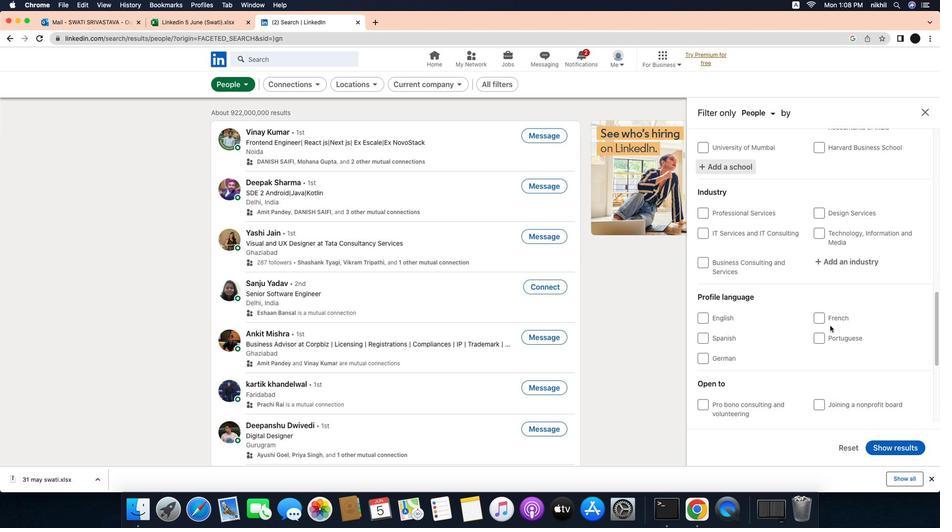 
Action: Mouse moved to (833, 323)
Screenshot: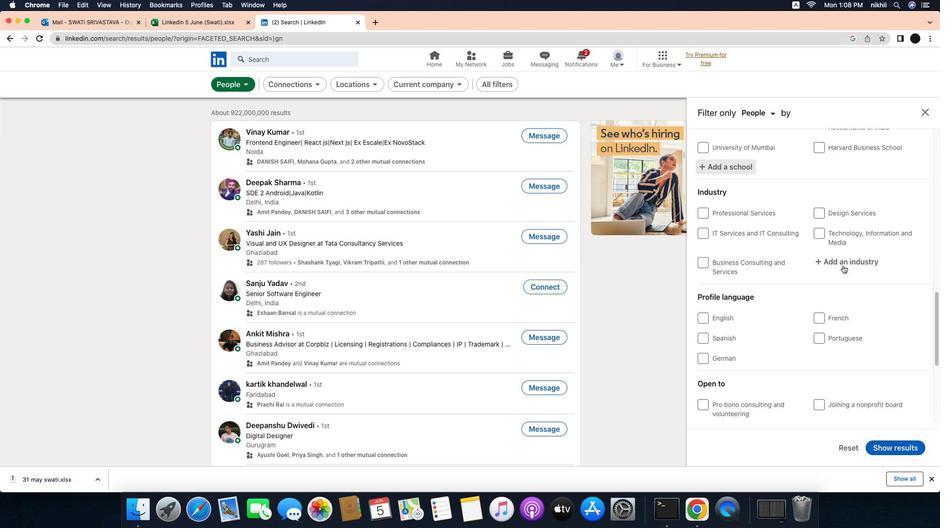 
Action: Mouse scrolled (833, 323) with delta (199, 79)
Screenshot: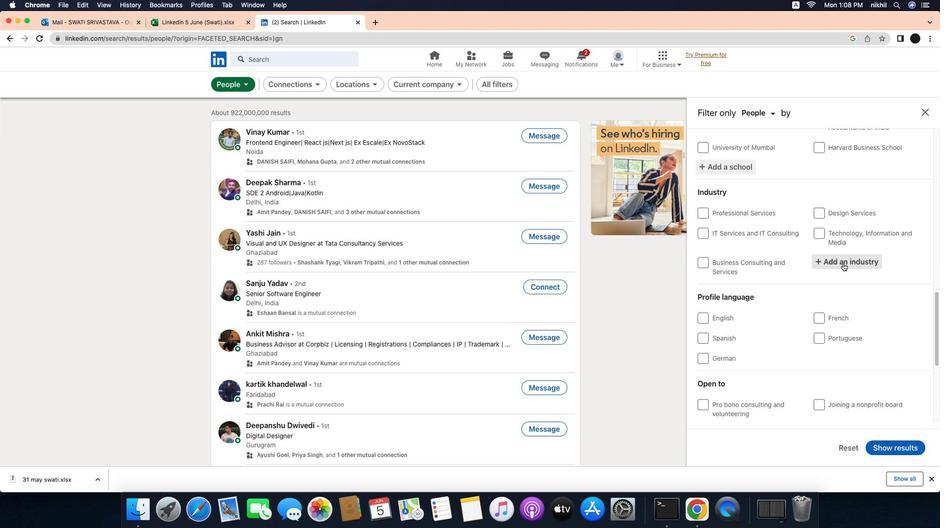 
Action: Mouse scrolled (833, 323) with delta (199, 79)
Screenshot: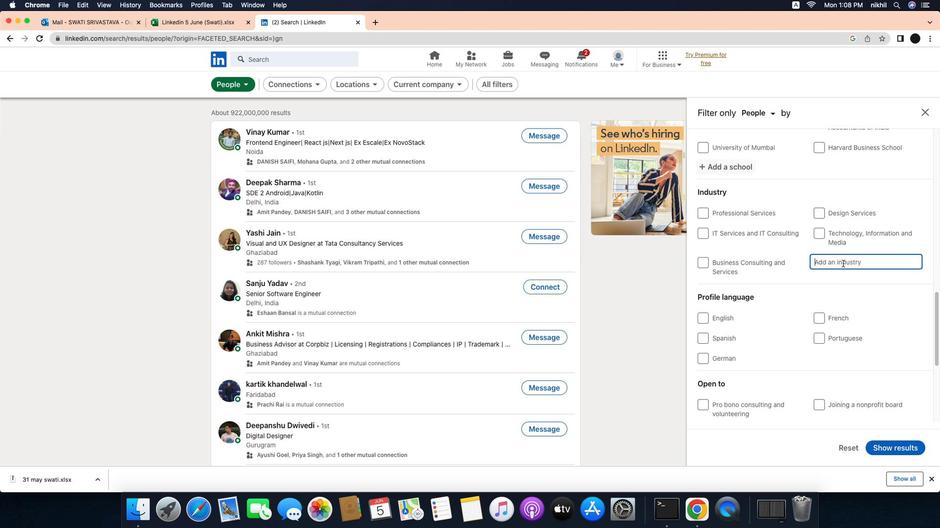 
Action: Mouse scrolled (833, 323) with delta (199, 78)
Screenshot: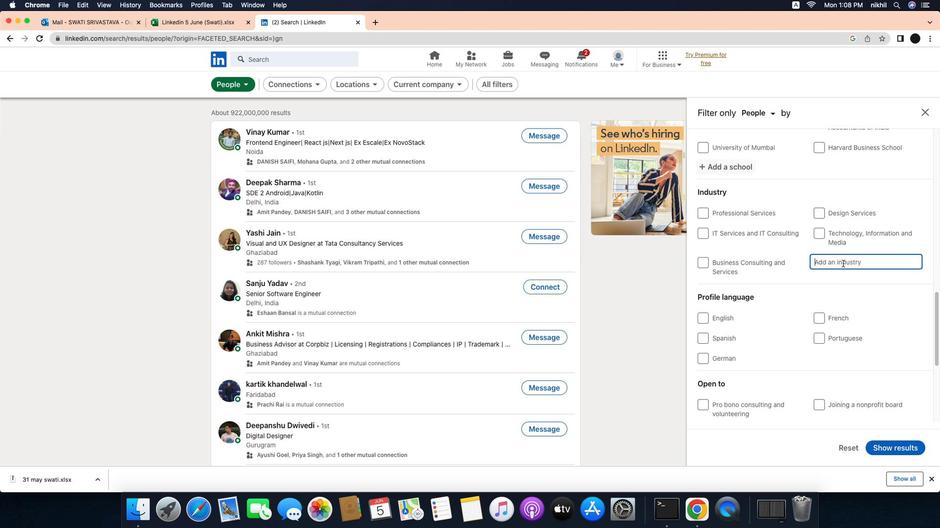 
Action: Mouse scrolled (833, 323) with delta (199, 78)
Screenshot: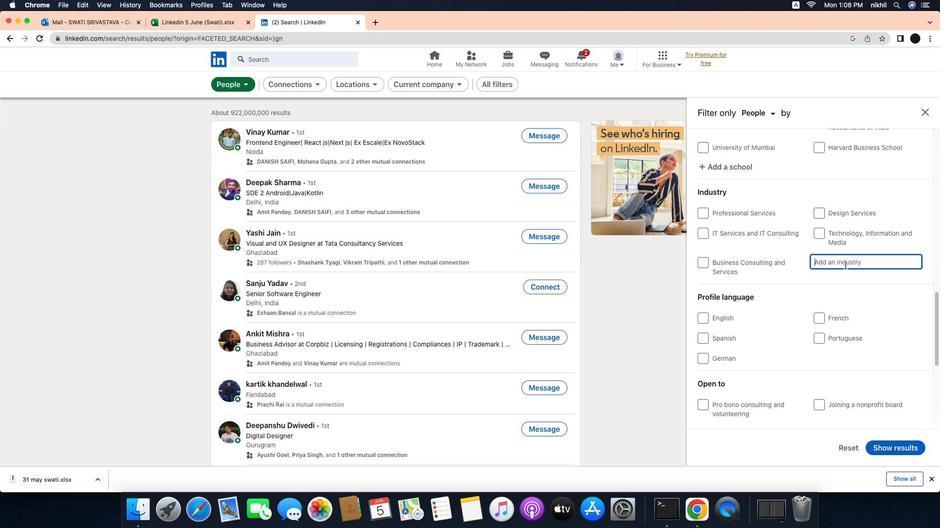 
Action: Mouse moved to (843, 277)
Screenshot: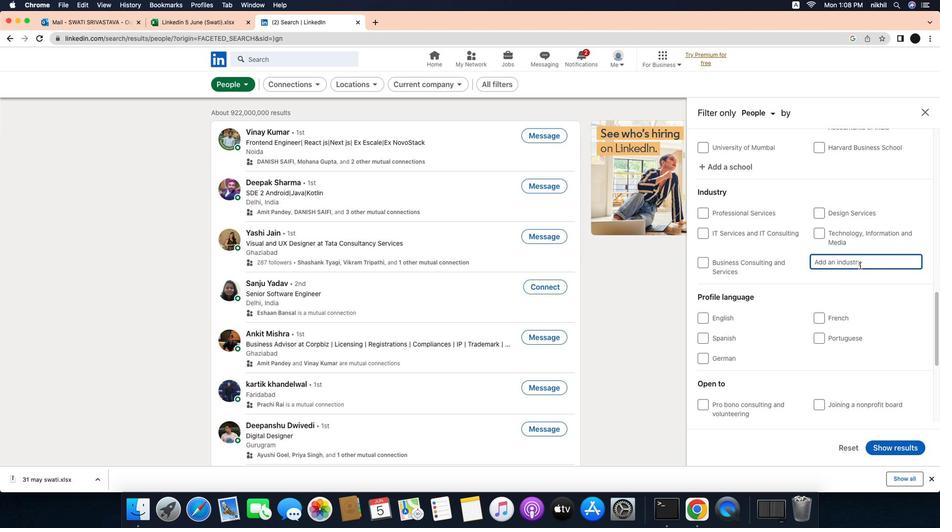 
Action: Mouse pressed left at (843, 277)
Screenshot: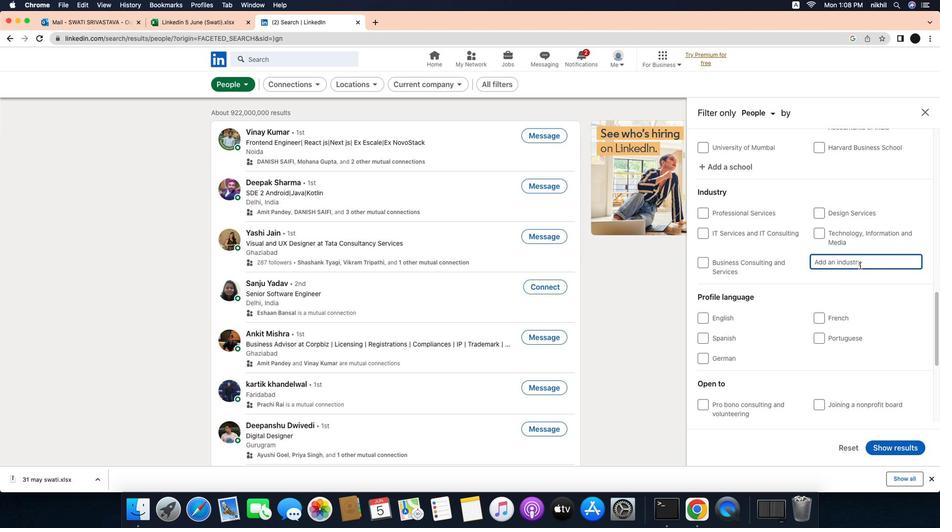 
Action: Mouse moved to (856, 278)
Screenshot: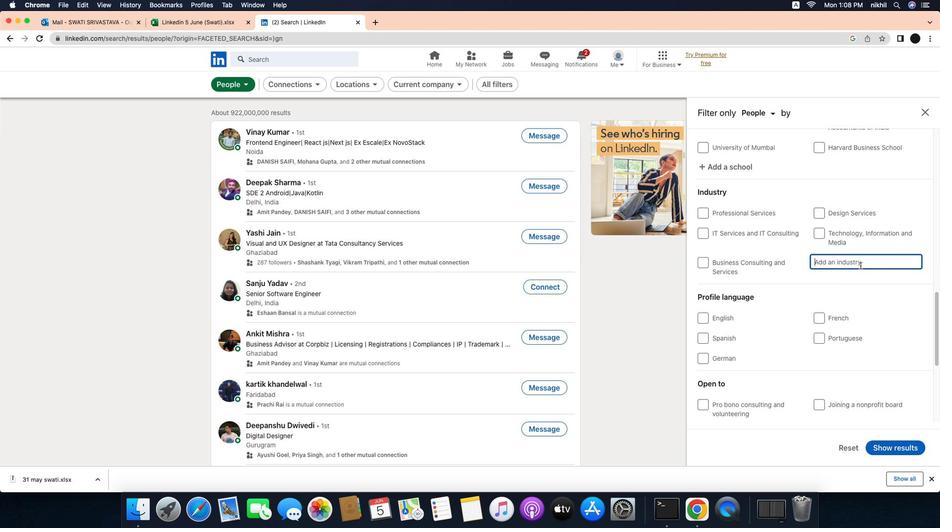 
Action: Mouse pressed left at (856, 278)
Screenshot: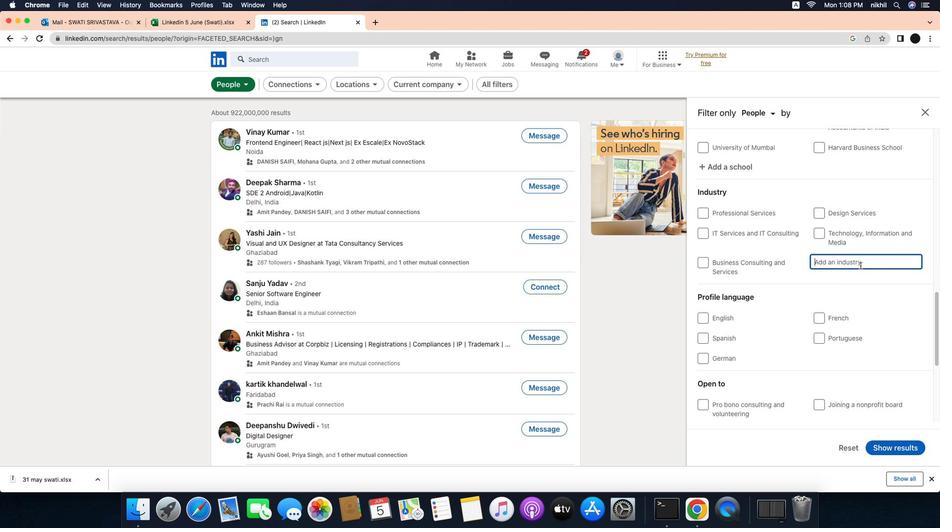 
Action: Mouse moved to (856, 278)
Screenshot: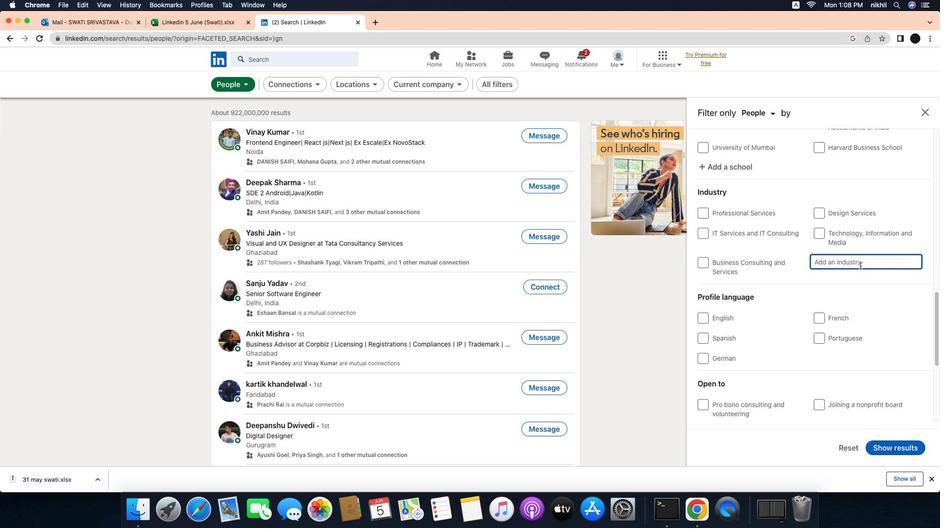
Action: Key pressed Key.caps_lock'P'Key.caps_lock'h''o''t''o''g''r''a''p''h''y'
Screenshot: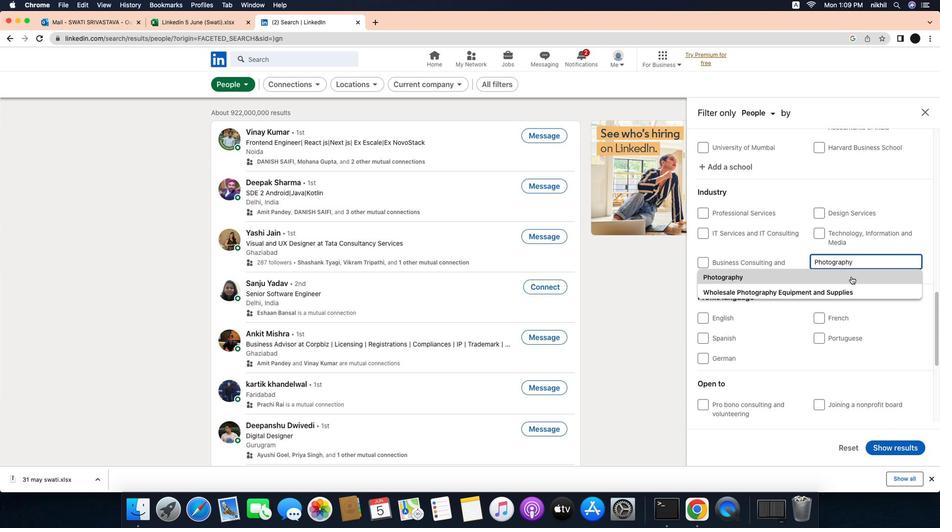 
Action: Mouse moved to (849, 287)
Screenshot: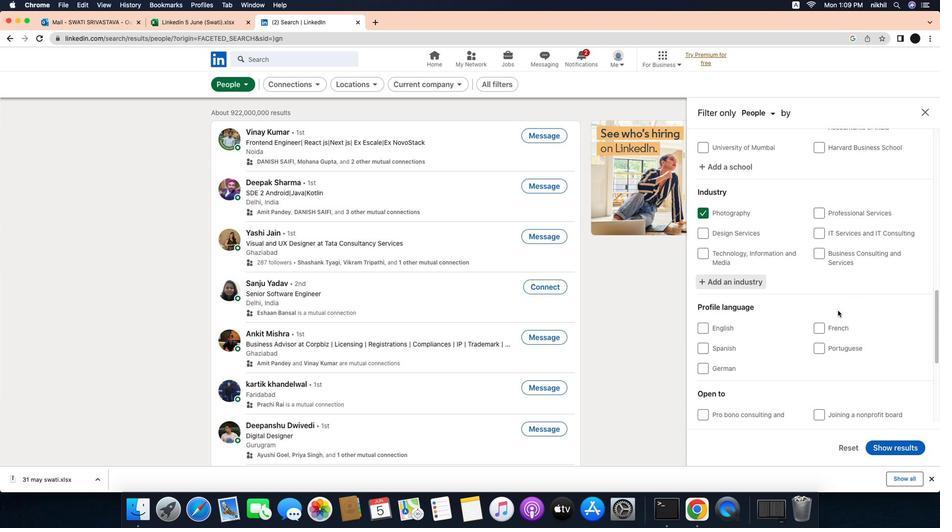 
Action: Mouse pressed left at (849, 287)
Screenshot: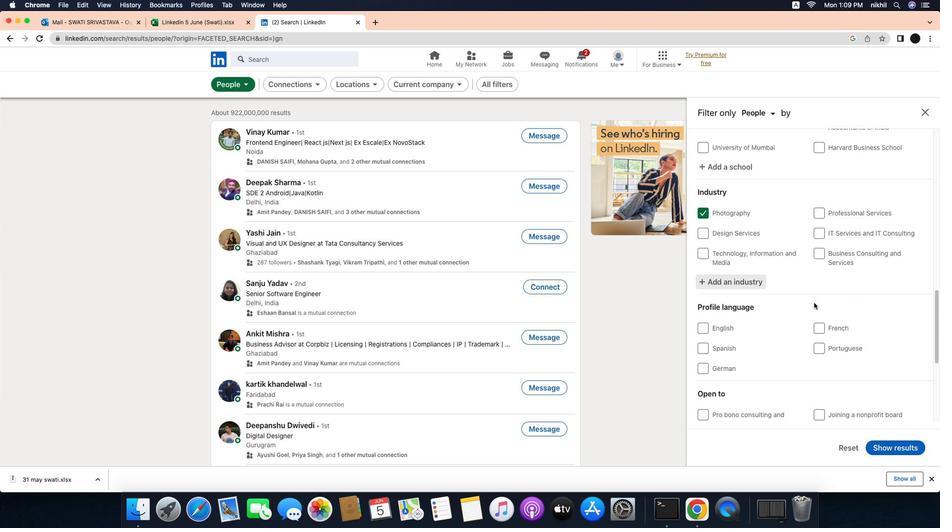 
Action: Mouse moved to (821, 306)
Screenshot: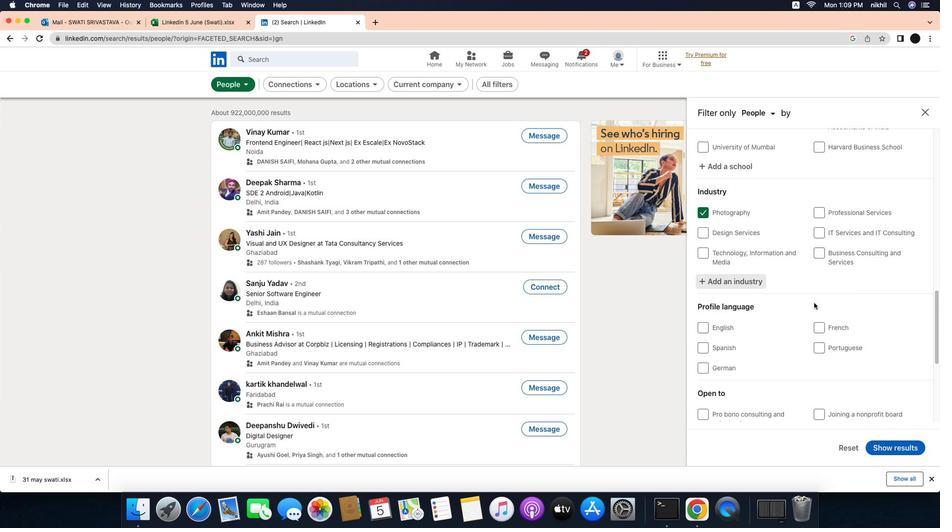 
Action: Mouse scrolled (821, 306) with delta (199, 79)
Screenshot: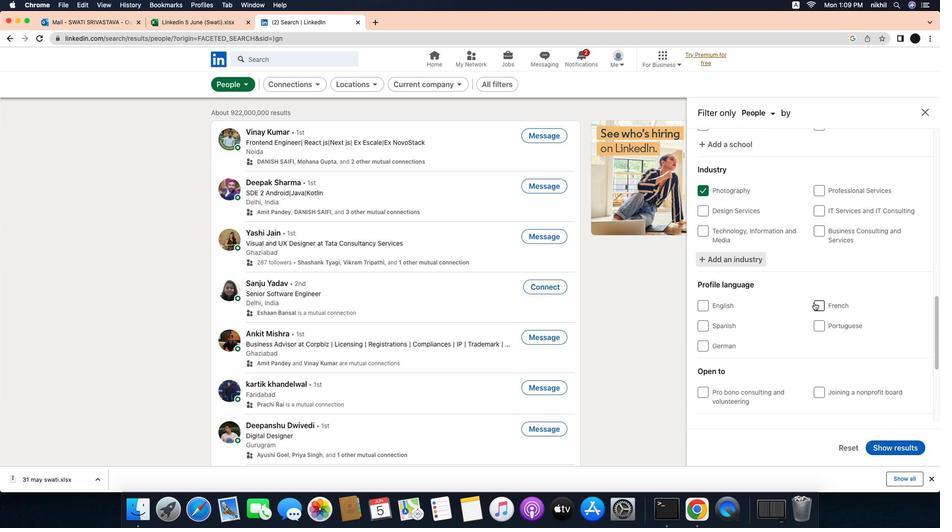 
Action: Mouse scrolled (821, 306) with delta (199, 79)
Screenshot: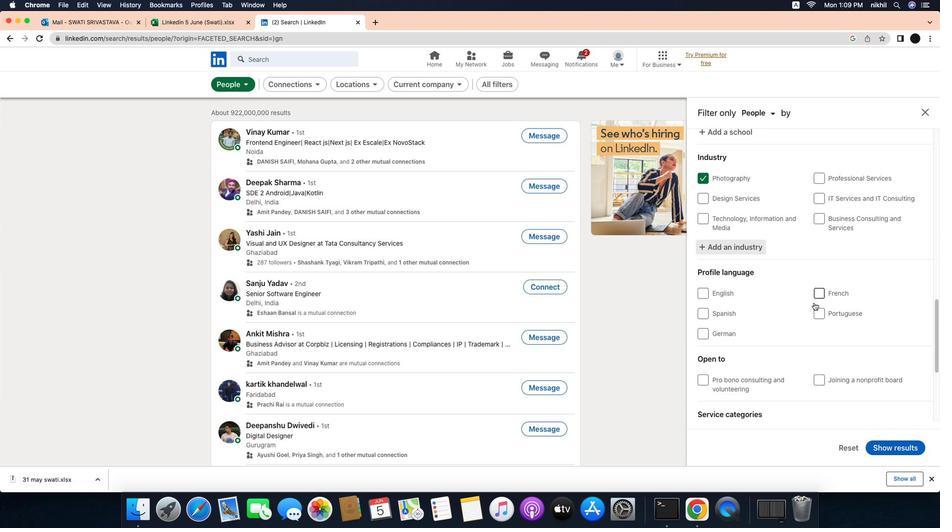 
Action: Mouse scrolled (821, 306) with delta (199, 79)
Screenshot: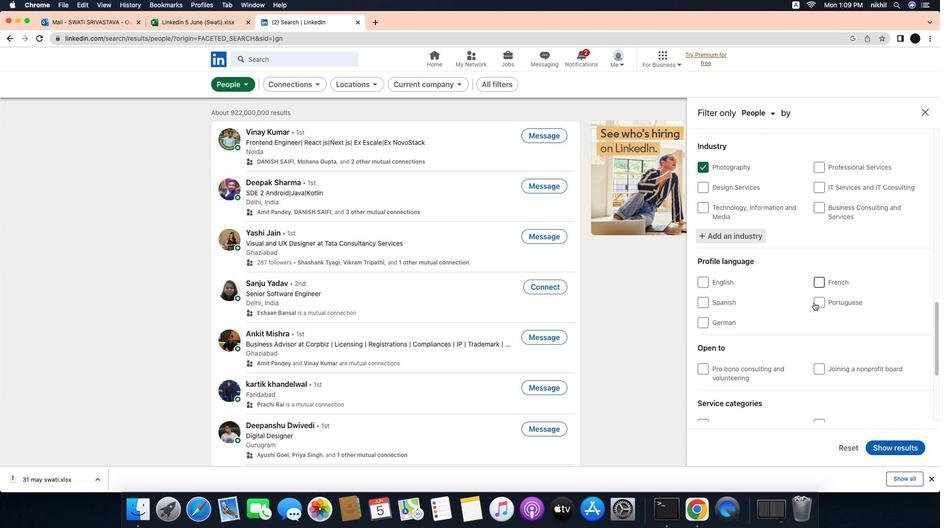 
Action: Mouse scrolled (821, 306) with delta (199, 79)
Screenshot: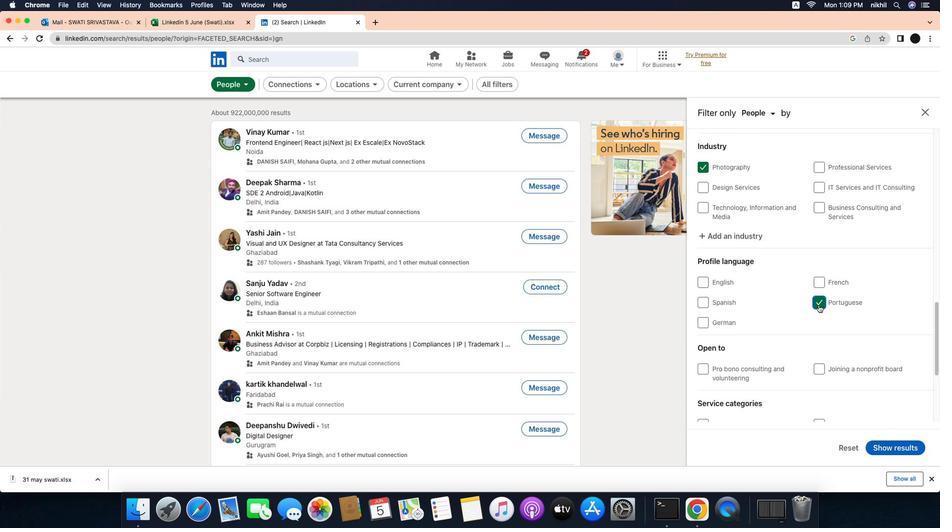 
Action: Mouse scrolled (821, 306) with delta (199, 79)
Screenshot: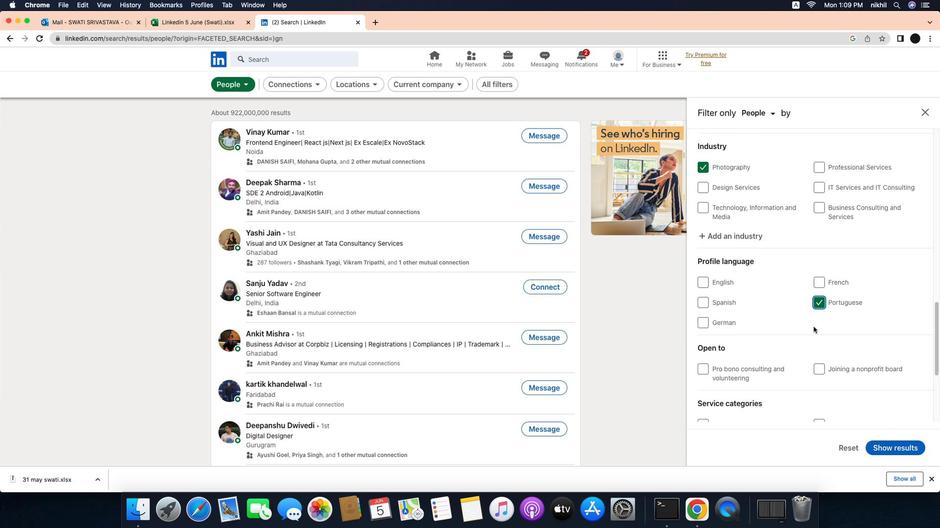 
Action: Mouse scrolled (821, 306) with delta (199, 79)
Screenshot: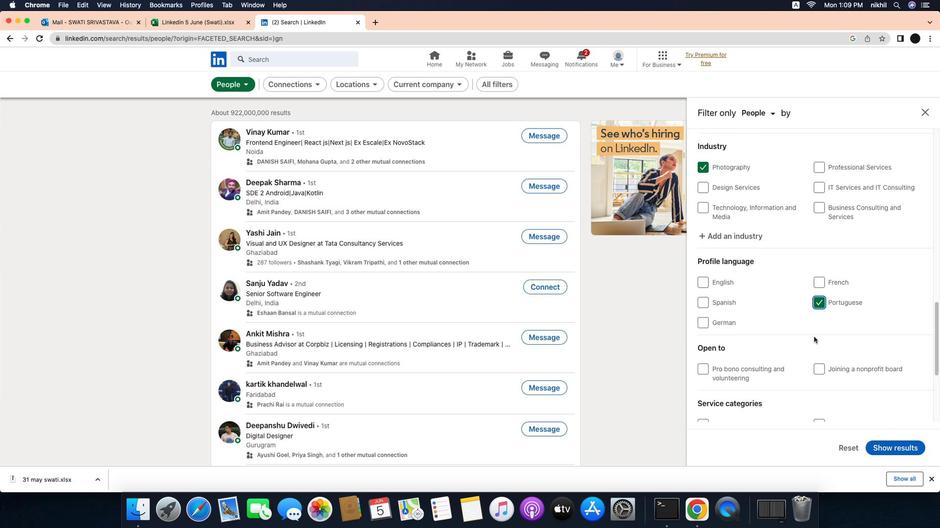 
Action: Mouse moved to (824, 307)
Screenshot: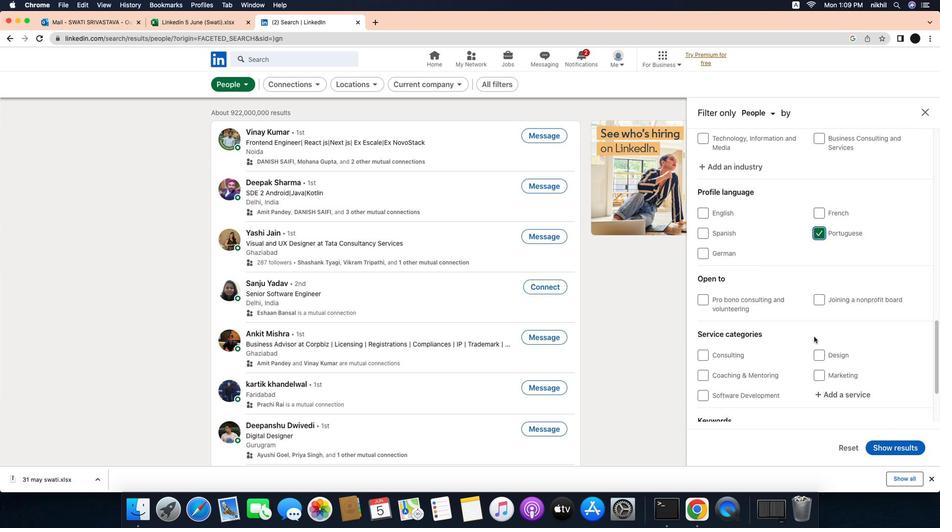 
Action: Mouse pressed left at (824, 307)
Screenshot: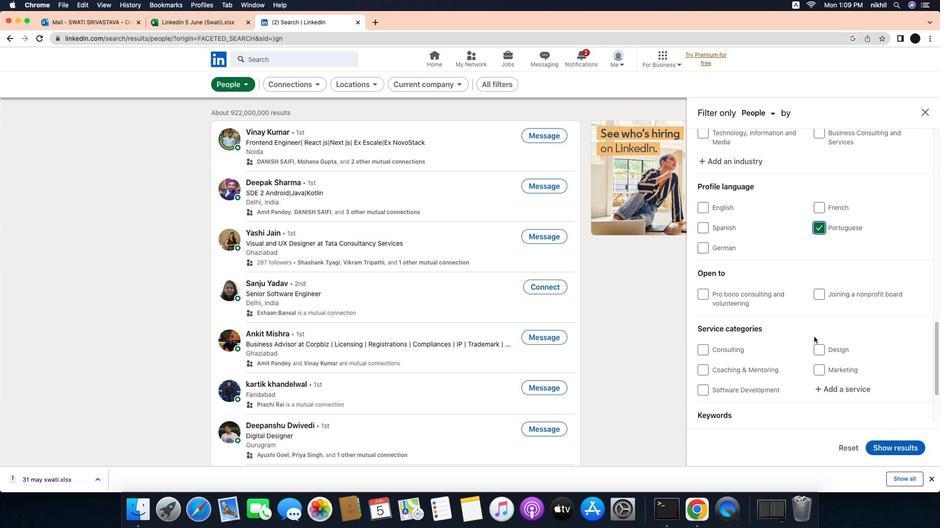 
Action: Mouse moved to (821, 332)
Screenshot: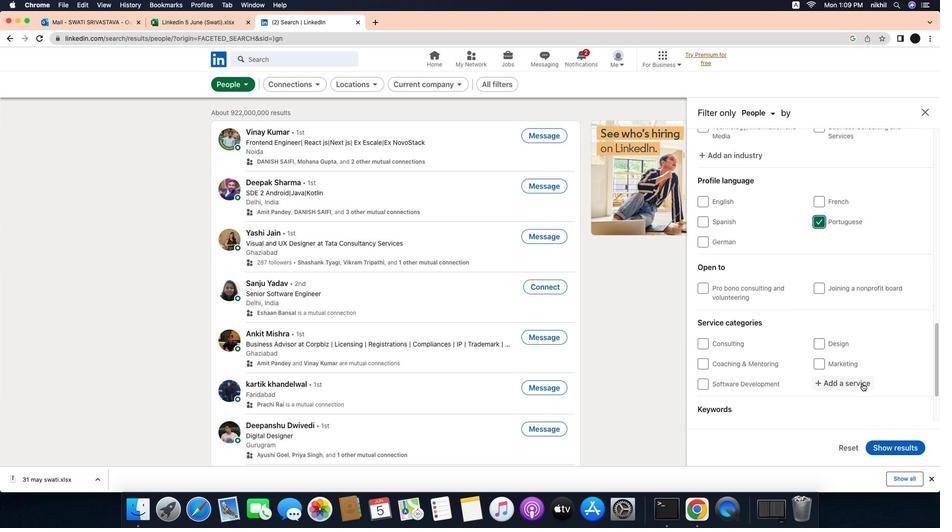 
Action: Mouse scrolled (821, 332) with delta (199, 79)
Screenshot: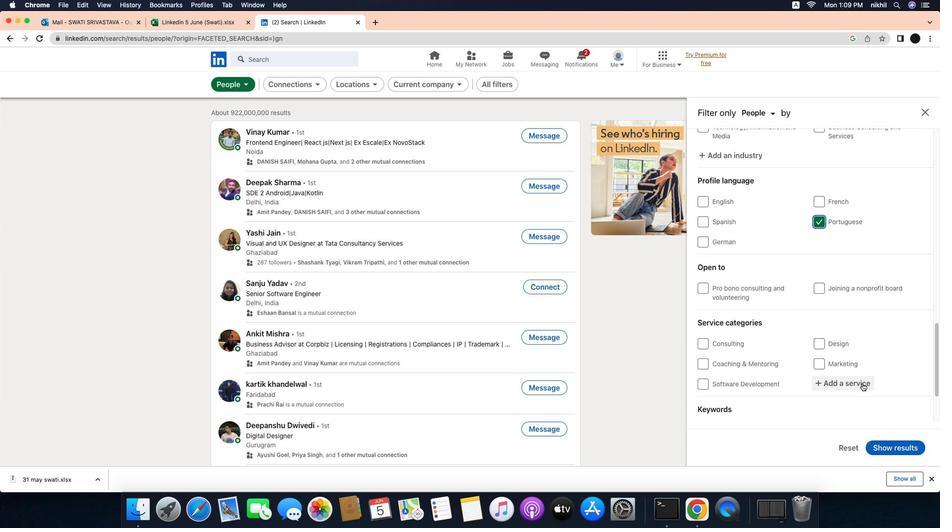 
Action: Mouse scrolled (821, 332) with delta (199, 79)
Screenshot: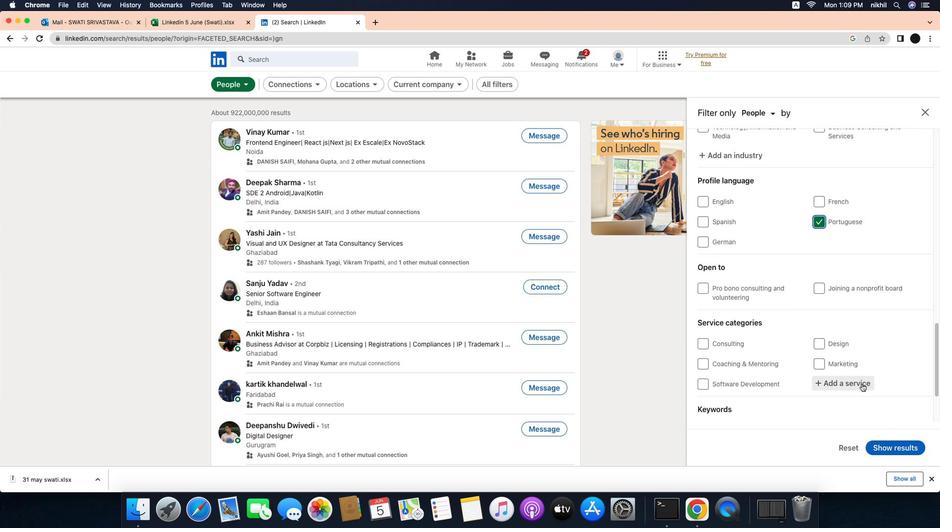 
Action: Mouse scrolled (821, 332) with delta (199, 78)
Screenshot: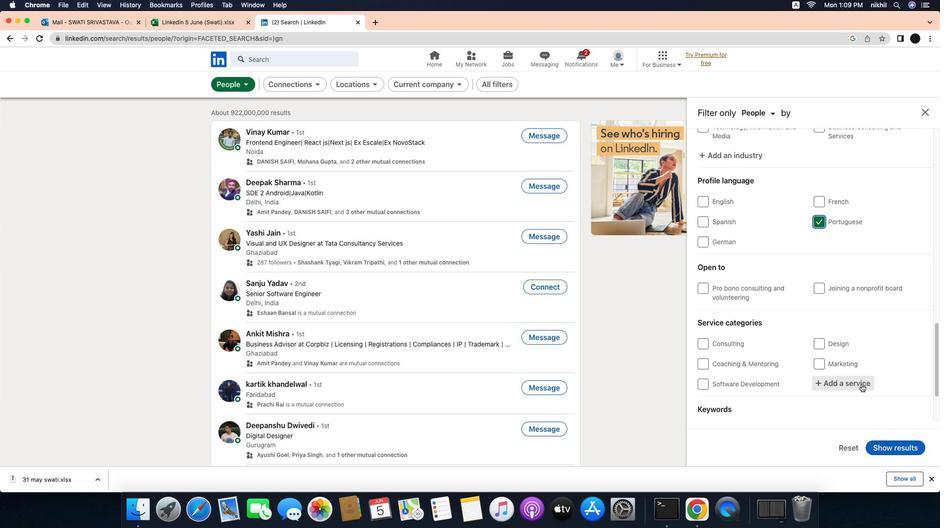 
Action: Mouse scrolled (821, 332) with delta (199, 79)
Screenshot: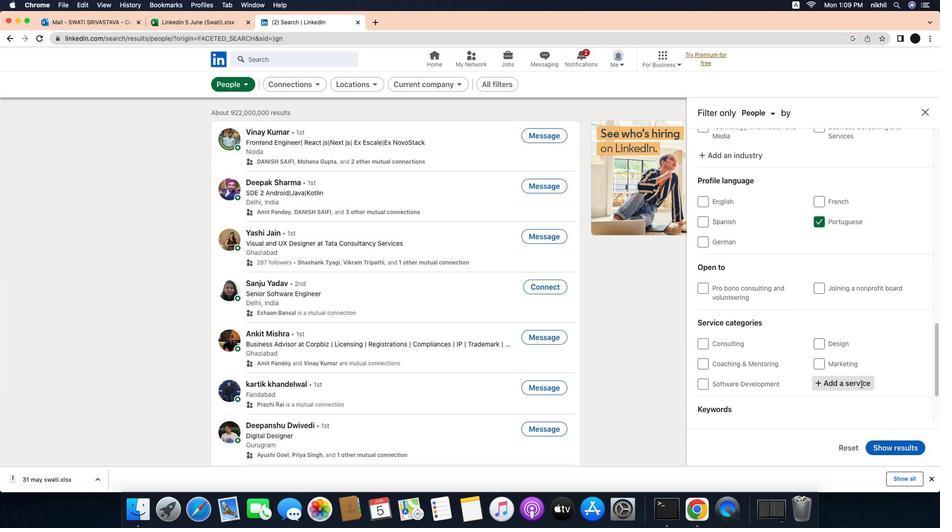 
Action: Mouse scrolled (821, 332) with delta (199, 79)
Screenshot: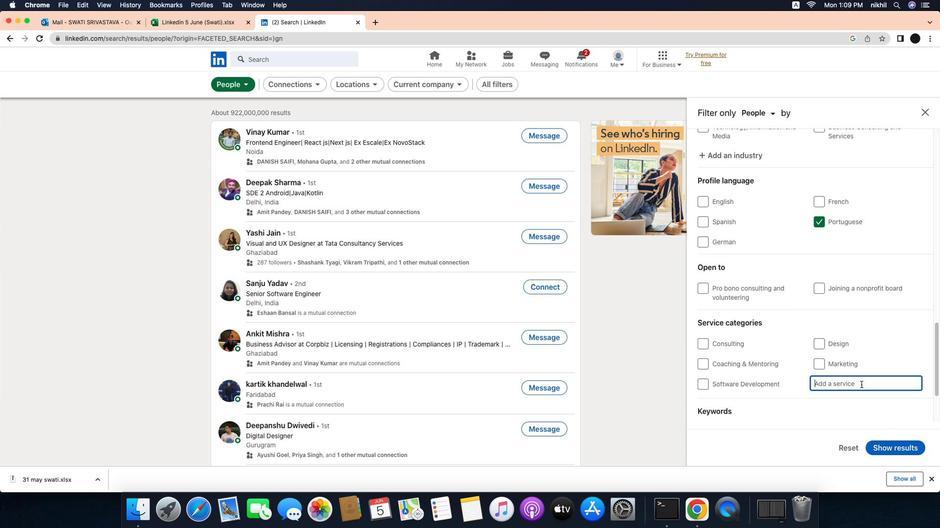 
Action: Mouse moved to (857, 367)
Screenshot: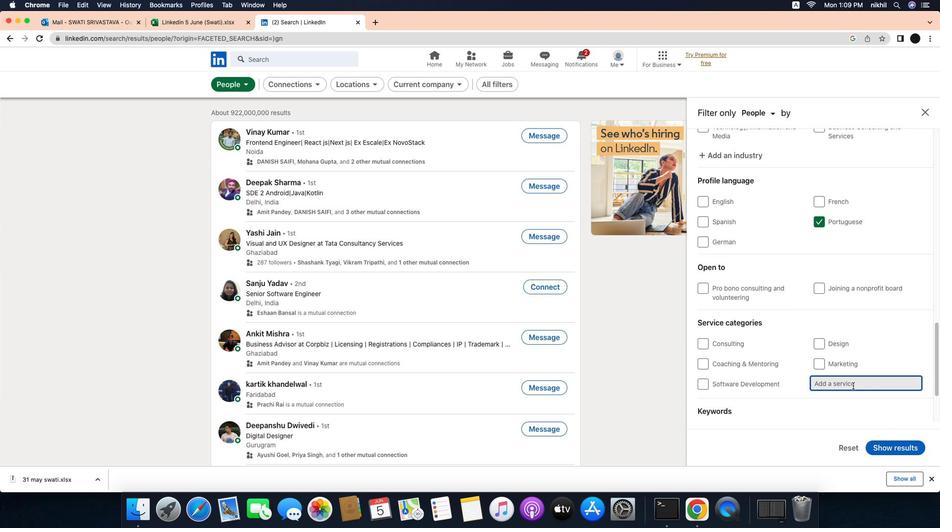 
Action: Mouse pressed left at (857, 367)
Screenshot: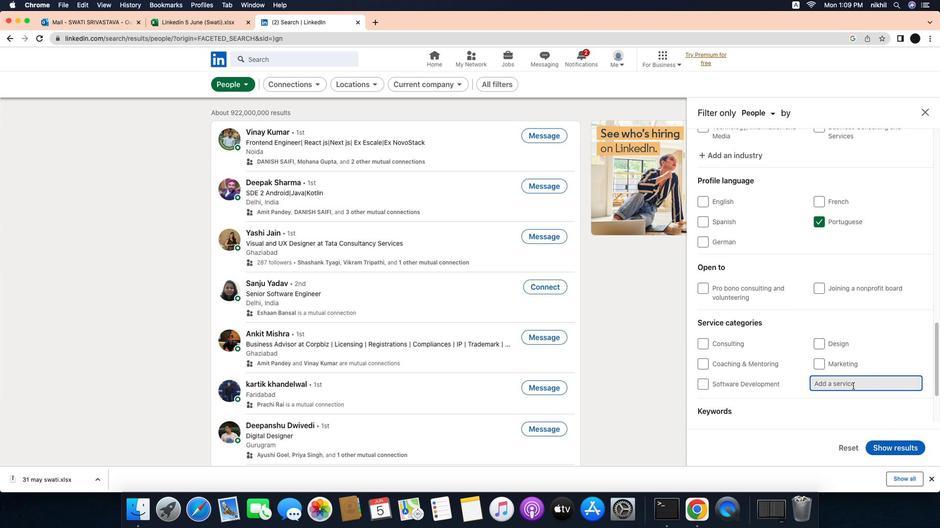
Action: Mouse moved to (850, 368)
Screenshot: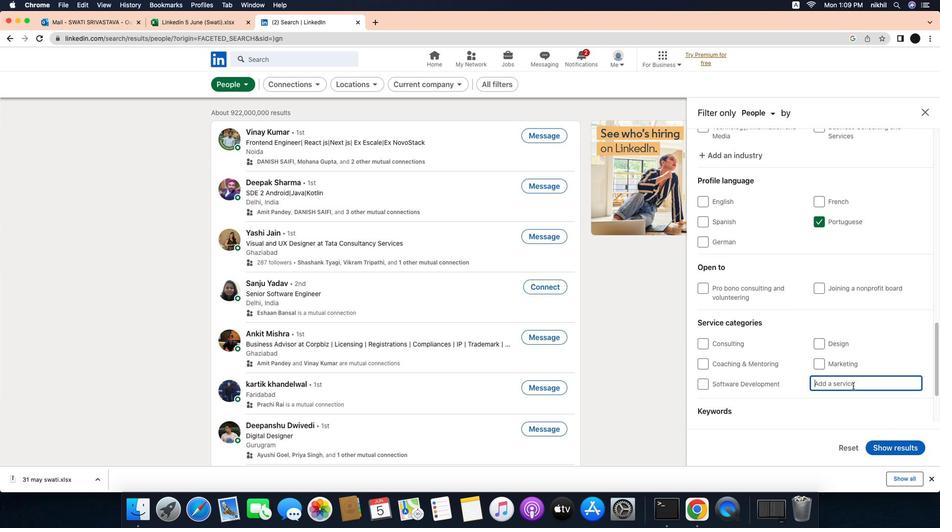 
Action: Mouse pressed left at (850, 368)
Screenshot: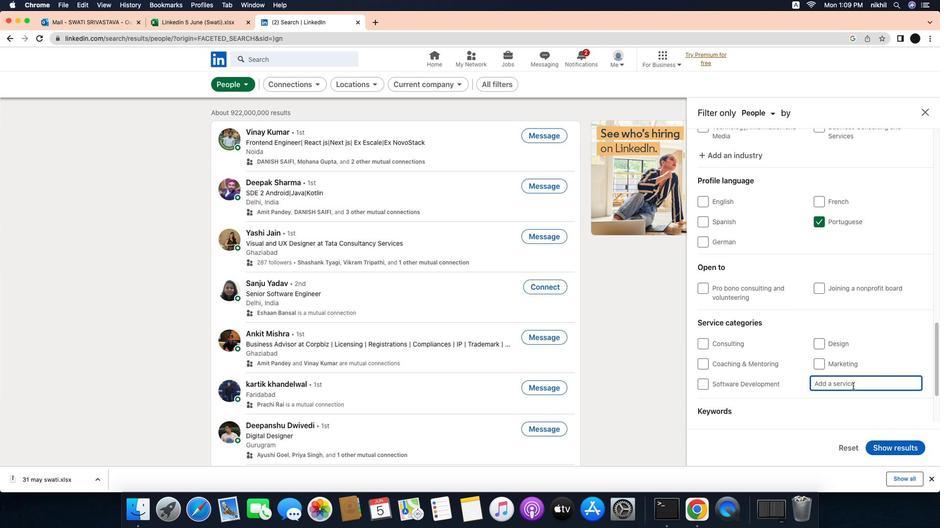 
Action: Key pressed Key.caps_lock'P'Key.caps_lock'r''i''n''t'Key.spaceKey.caps_lock'D'Key.caps_lock'e''s''i''g''n'
Screenshot: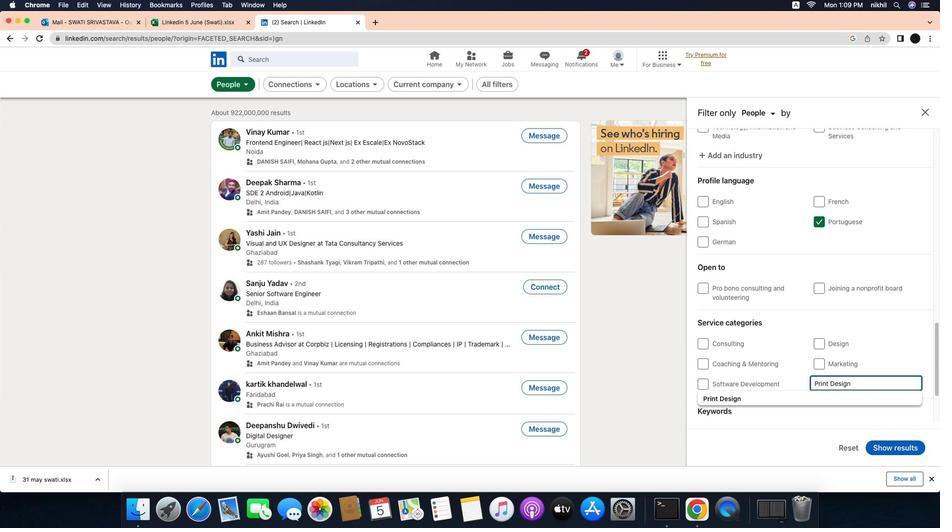 
Action: Mouse moved to (837, 380)
Screenshot: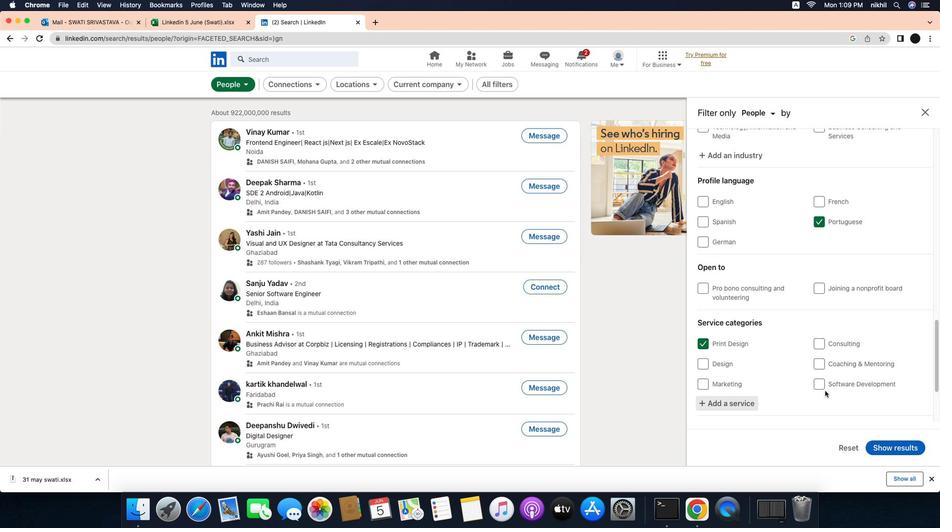 
Action: Mouse pressed left at (837, 380)
Screenshot: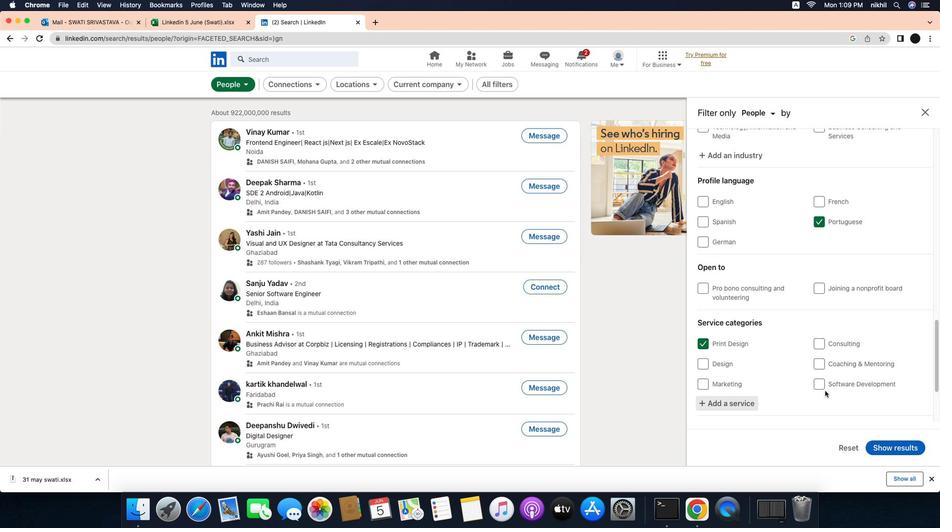 
Action: Mouse moved to (829, 372)
Screenshot: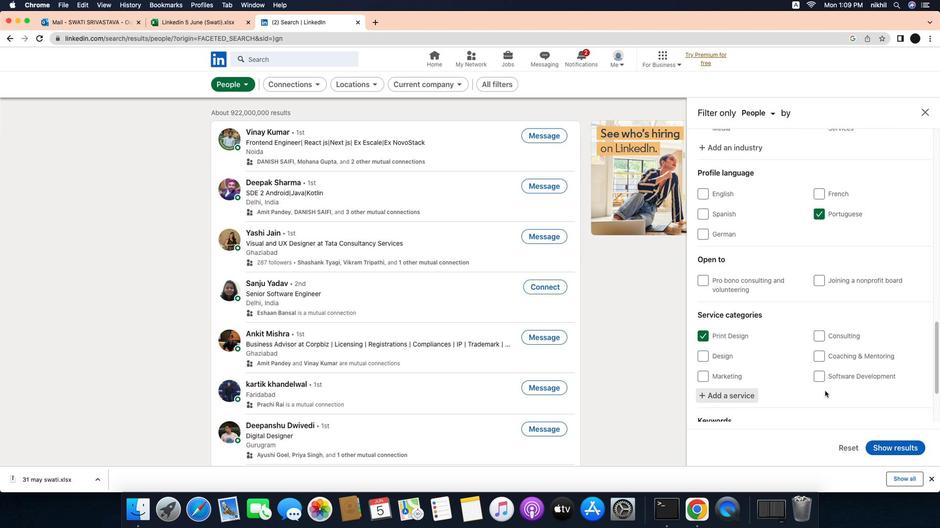 
Action: Mouse scrolled (829, 372) with delta (199, 79)
Screenshot: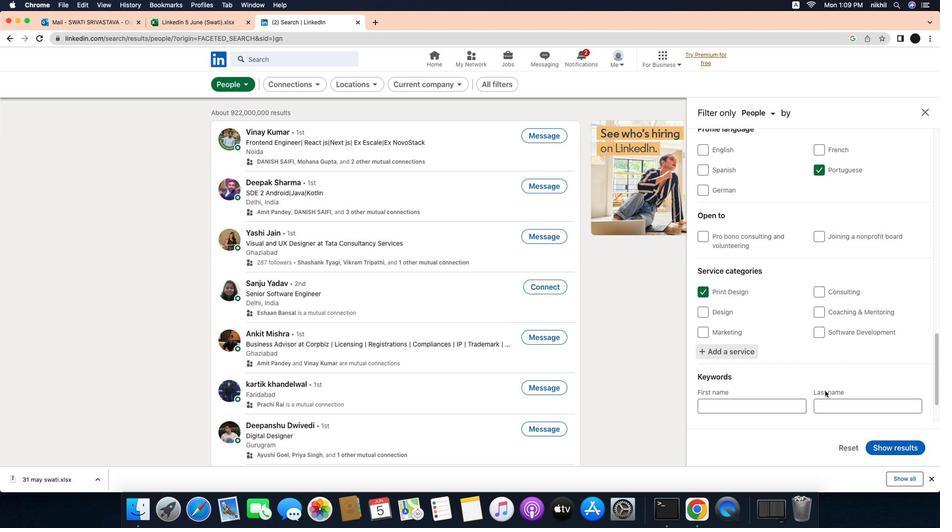 
Action: Mouse scrolled (829, 372) with delta (199, 79)
Screenshot: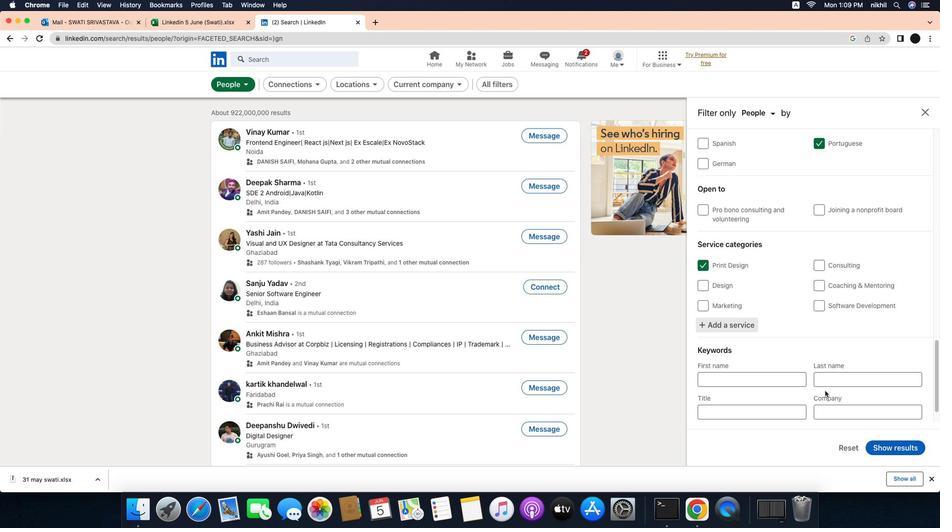 
Action: Mouse scrolled (829, 372) with delta (199, 79)
Screenshot: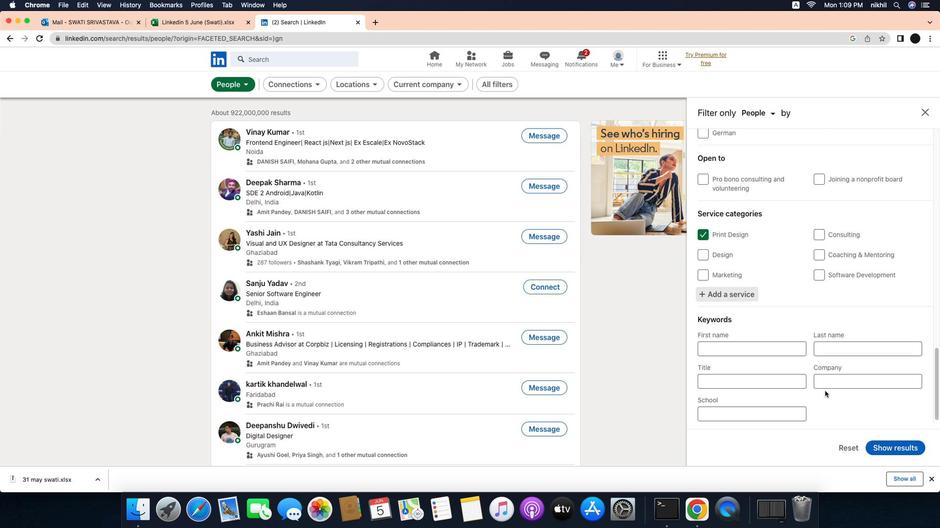
Action: Mouse scrolled (829, 372) with delta (199, 79)
Screenshot: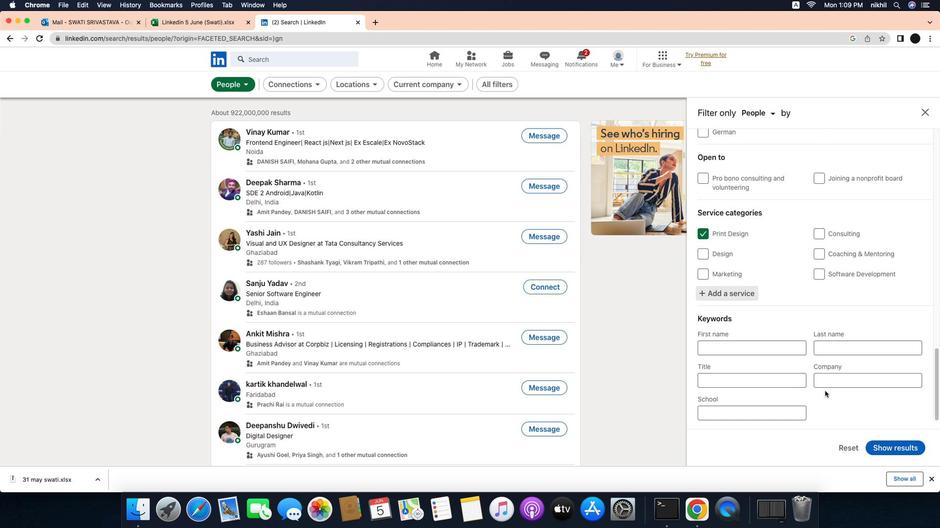 
Action: Mouse scrolled (829, 372) with delta (199, 79)
Screenshot: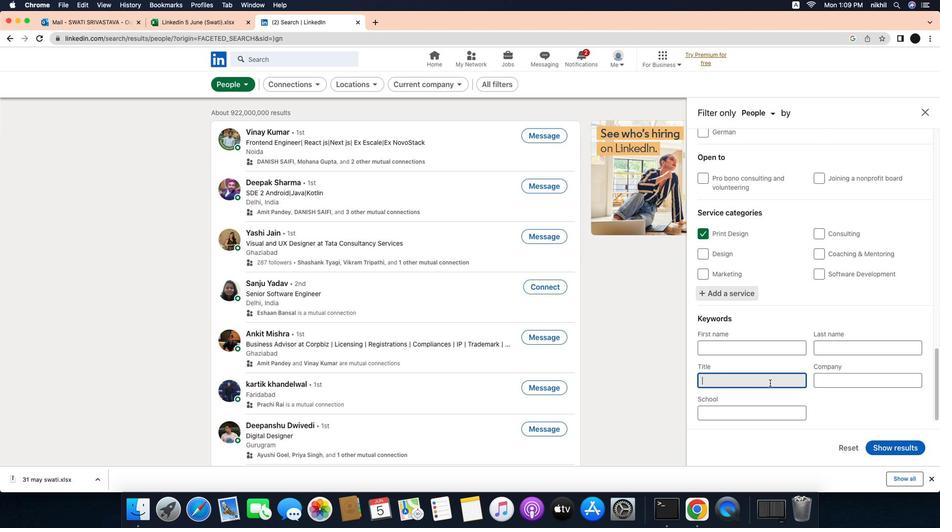 
Action: Mouse scrolled (829, 372) with delta (199, 79)
Screenshot: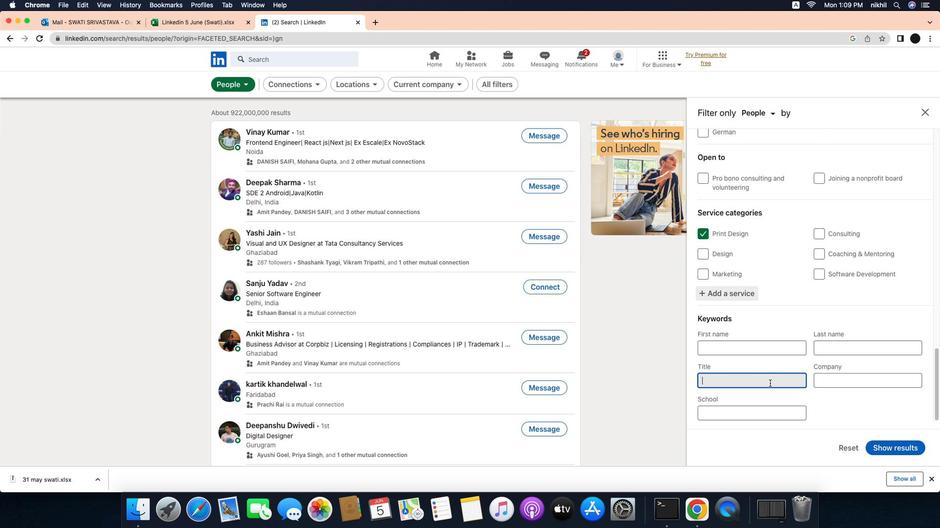 
Action: Mouse scrolled (829, 372) with delta (199, 79)
Screenshot: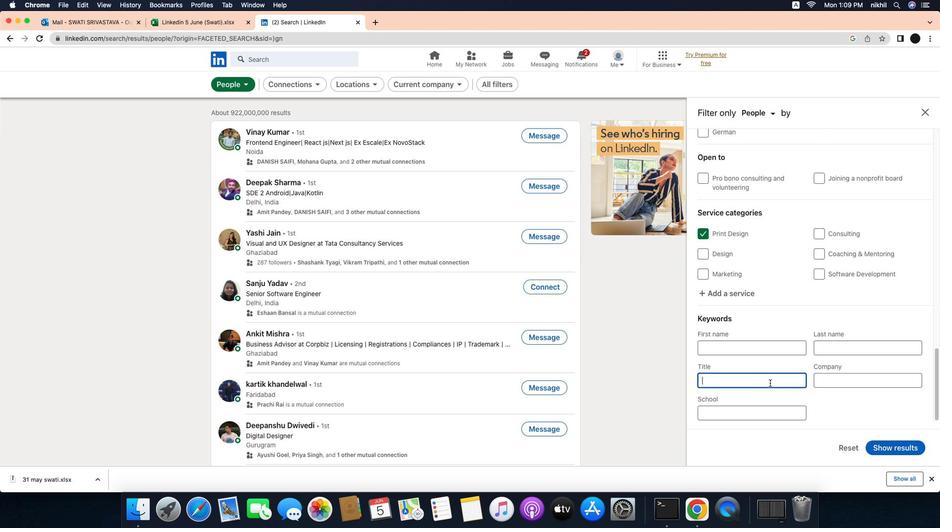 
Action: Mouse scrolled (829, 372) with delta (199, 78)
Screenshot: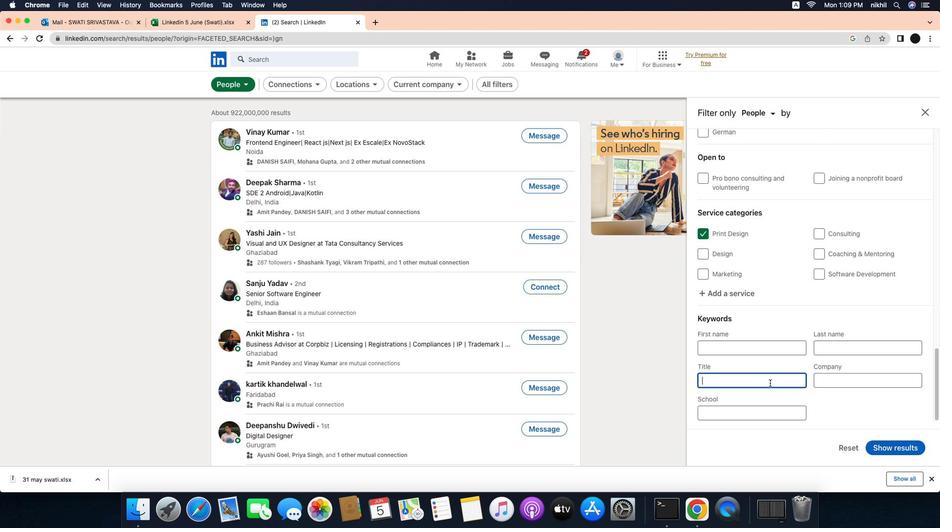 
Action: Mouse moved to (787, 366)
Screenshot: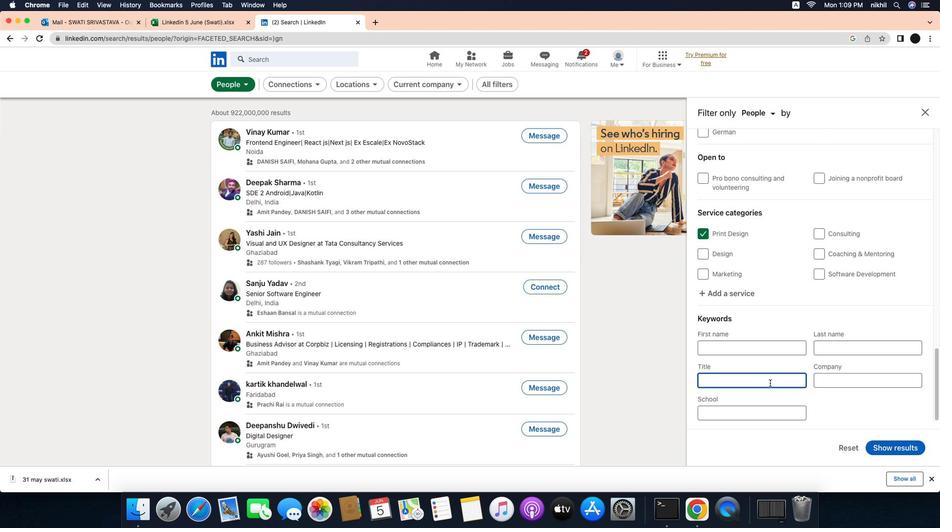 
Action: Mouse pressed left at (787, 366)
Screenshot: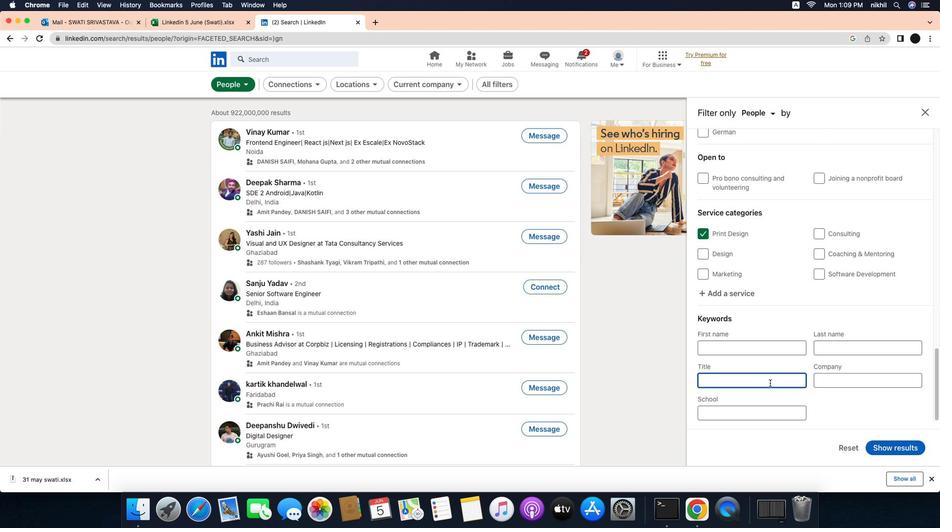 
Action: Mouse moved to (787, 366)
Screenshot: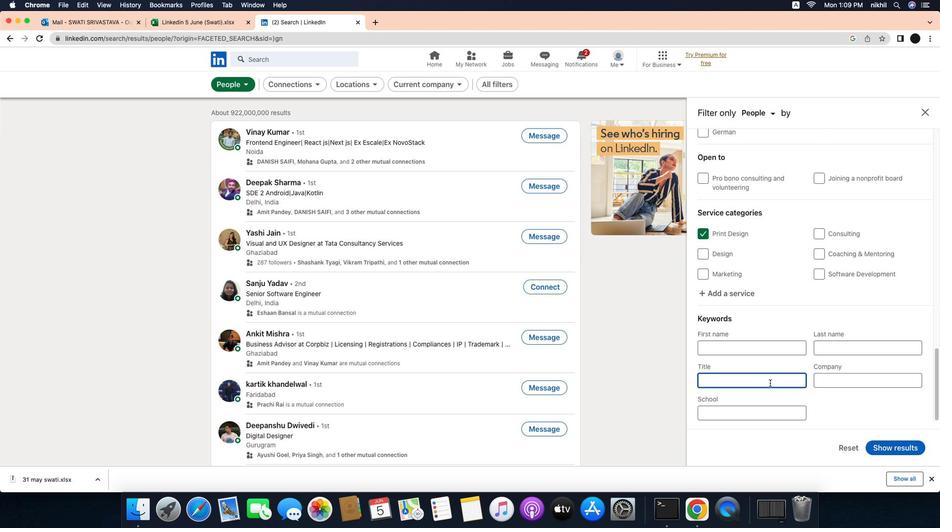 
Action: Key pressed Key.caps_lock'M'Key.caps_lock'a''k''e''u''p'
Screenshot: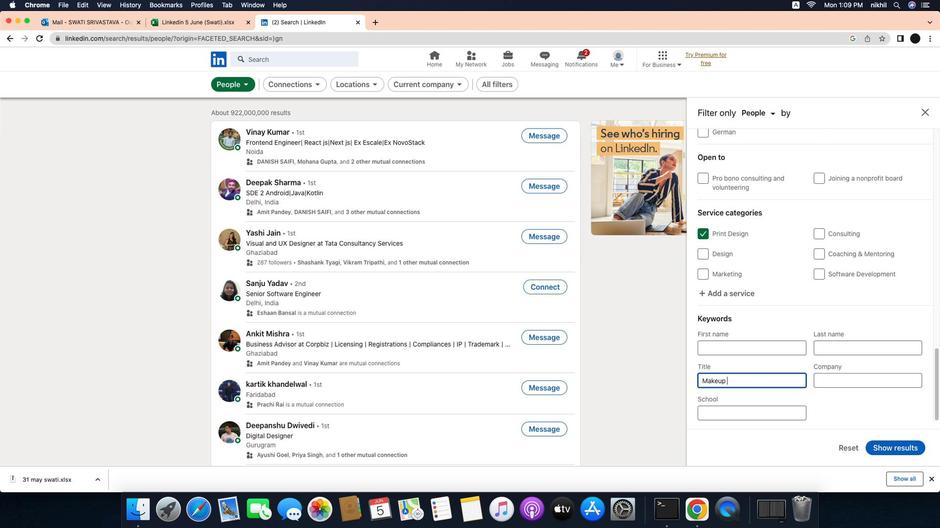 
Action: Mouse scrolled (787, 366) with delta (199, 79)
Screenshot: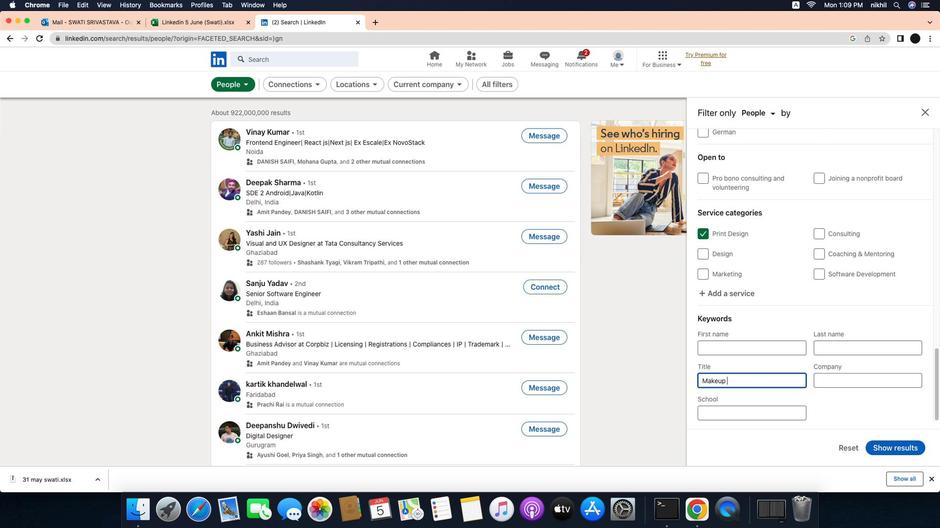 
Action: Key pressed Key.spaceKey.caps_lock'A'Key.caps_lock'r''t''i''s''t'Key.enter
Screenshot: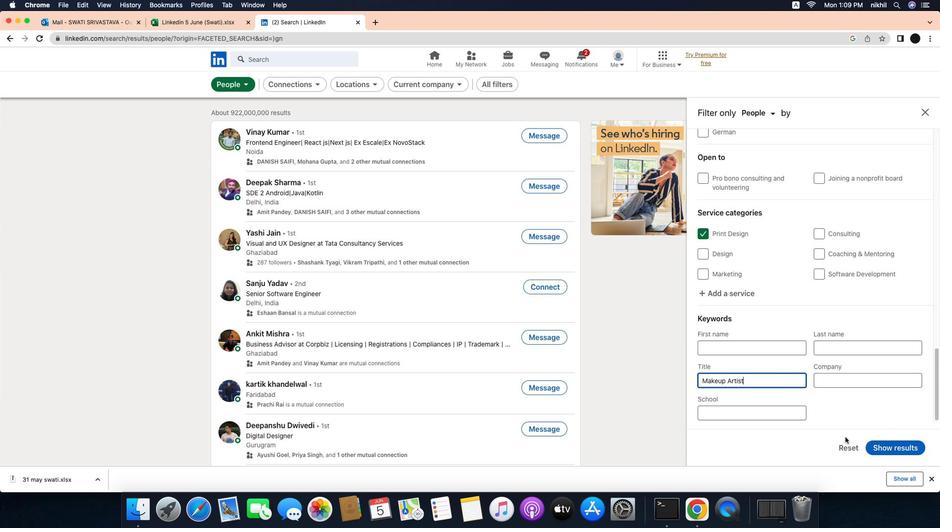 
Action: Mouse moved to (885, 417)
Screenshot: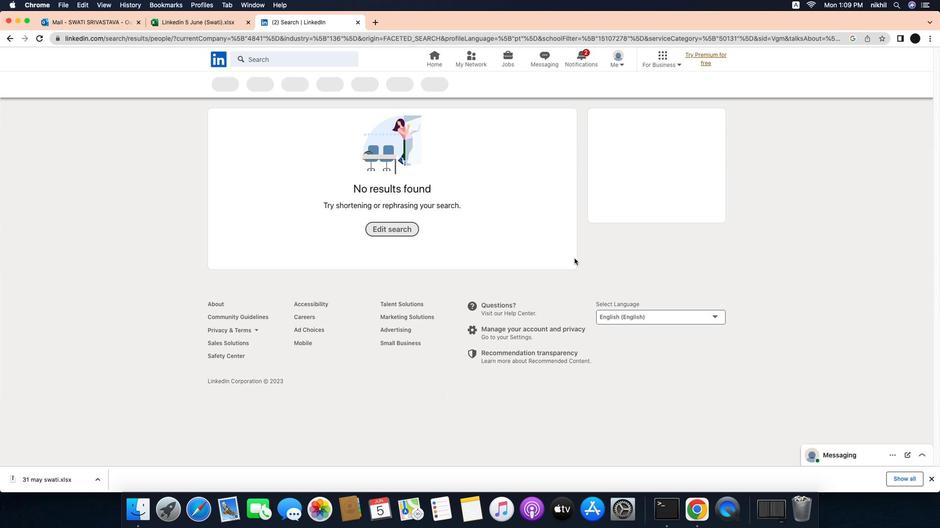 
Action: Mouse pressed left at (885, 417)
Screenshot: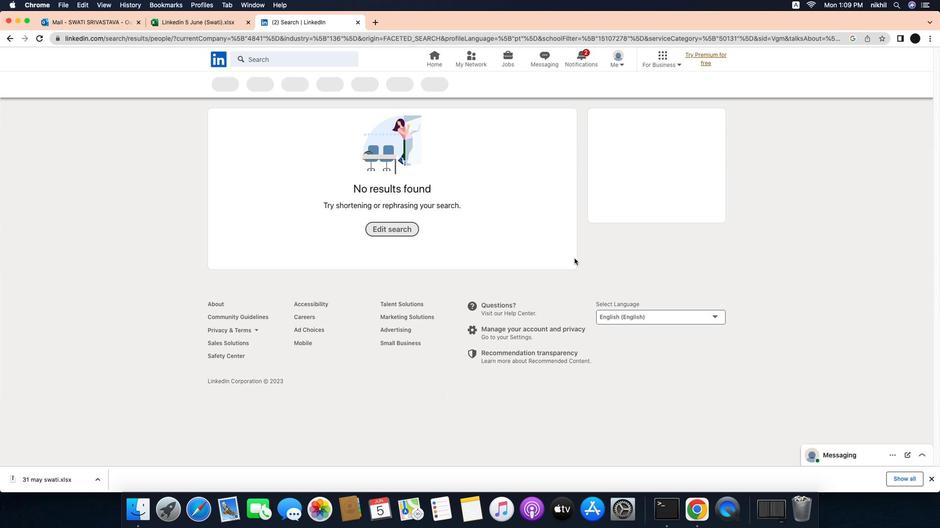 
Action: Mouse moved to (637, 273)
Screenshot: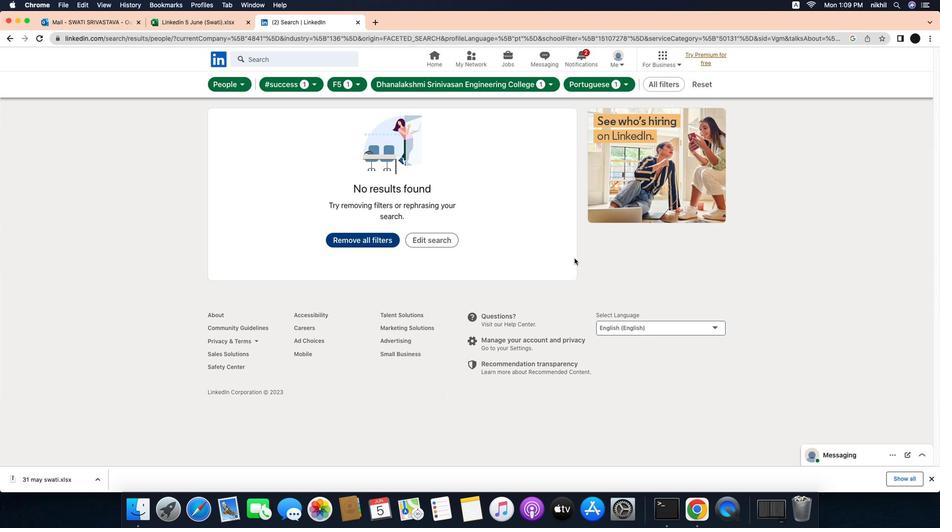
